 Task: Find connections with filter location Bhāndāria with filter topic #Tipswith filter profile language Spanish with filter current company L.E.K. Consulting with filter school Periyar Maniammai University with filter industry Retail Apparel and Fashion with filter service category Nonprofit Consulting with filter keywords title Casino Host
Action: Mouse scrolled (576, 543) with delta (0, 0)
Screenshot: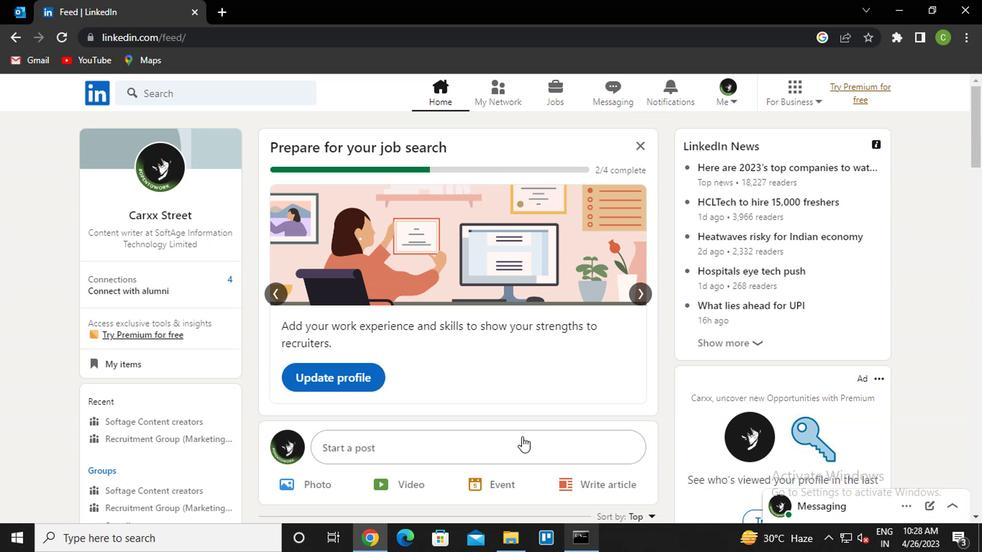 
Action: Mouse moved to (486, 100)
Screenshot: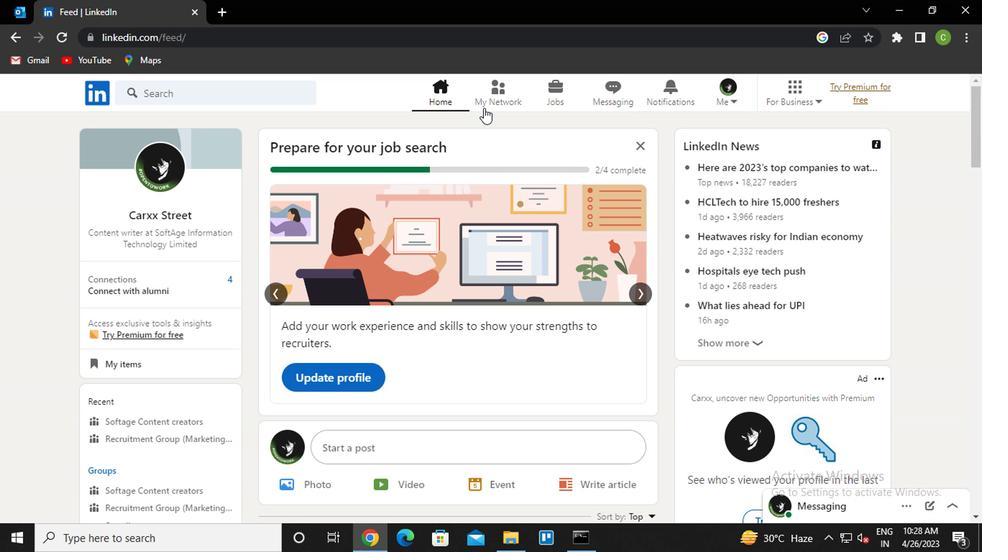 
Action: Mouse pressed left at (486, 100)
Screenshot: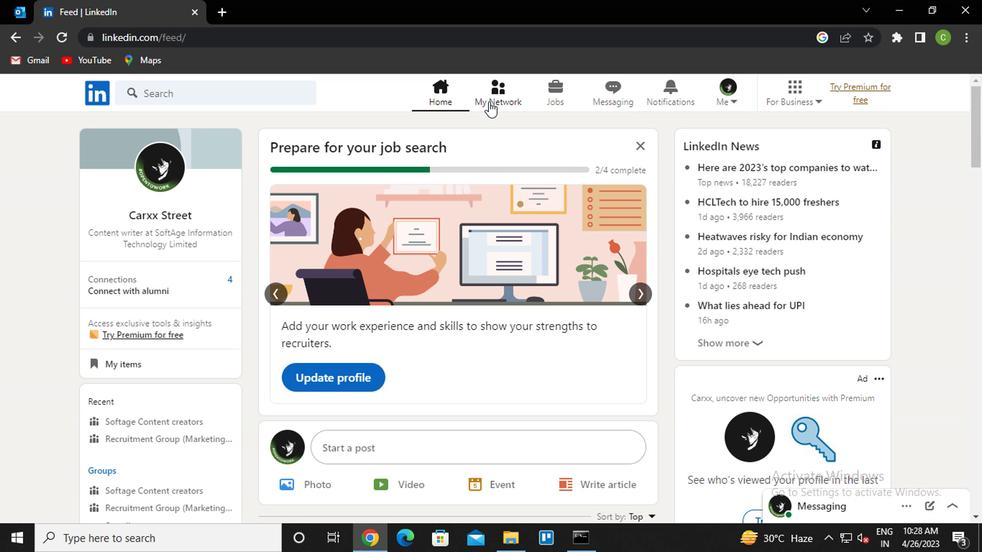 
Action: Mouse moved to (196, 178)
Screenshot: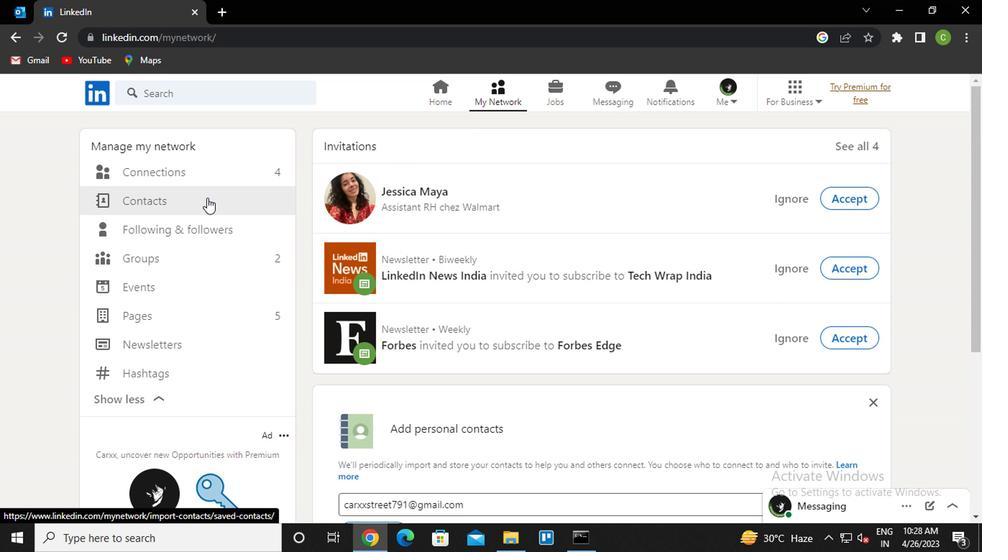 
Action: Mouse pressed left at (196, 178)
Screenshot: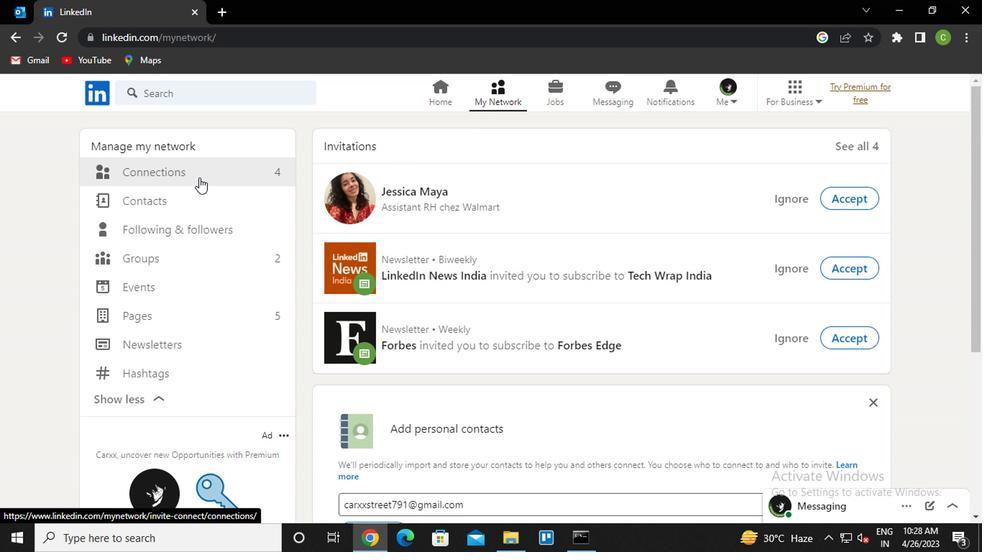 
Action: Mouse moved to (604, 179)
Screenshot: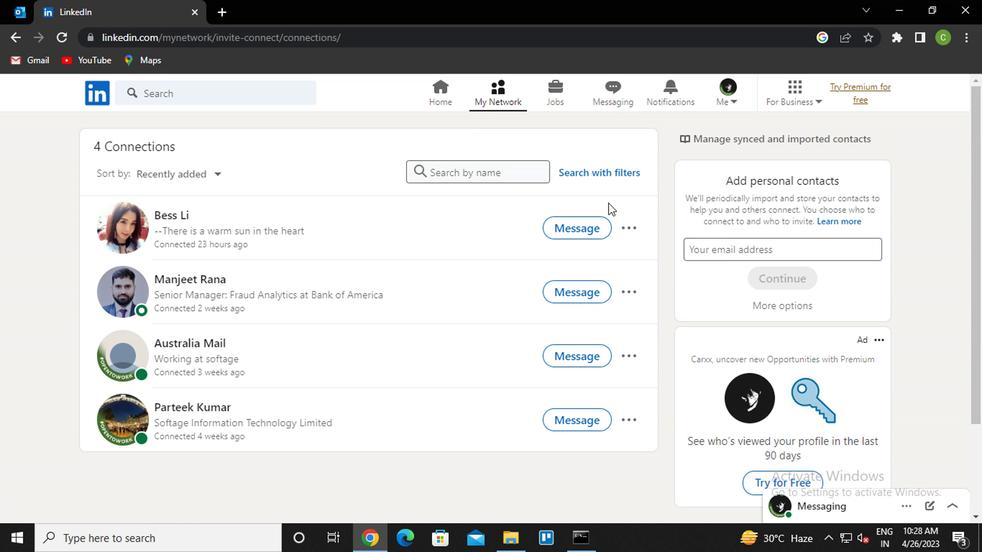 
Action: Mouse pressed left at (604, 179)
Screenshot: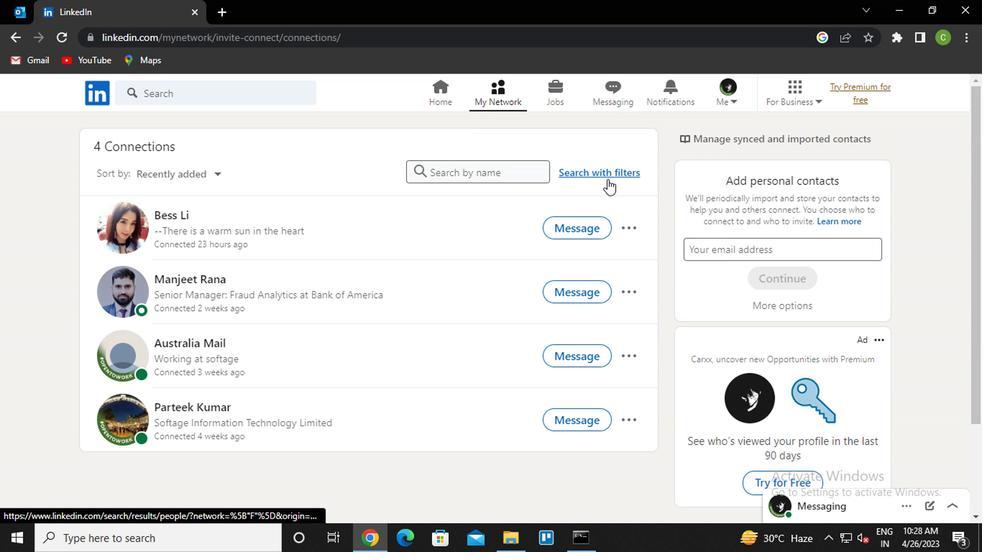 
Action: Mouse moved to (465, 132)
Screenshot: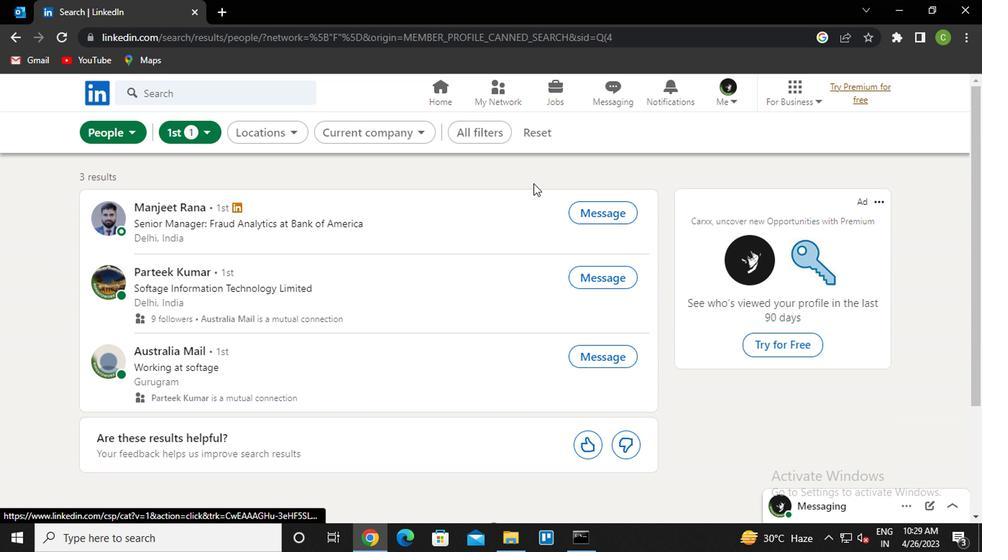
Action: Mouse pressed left at (465, 132)
Screenshot: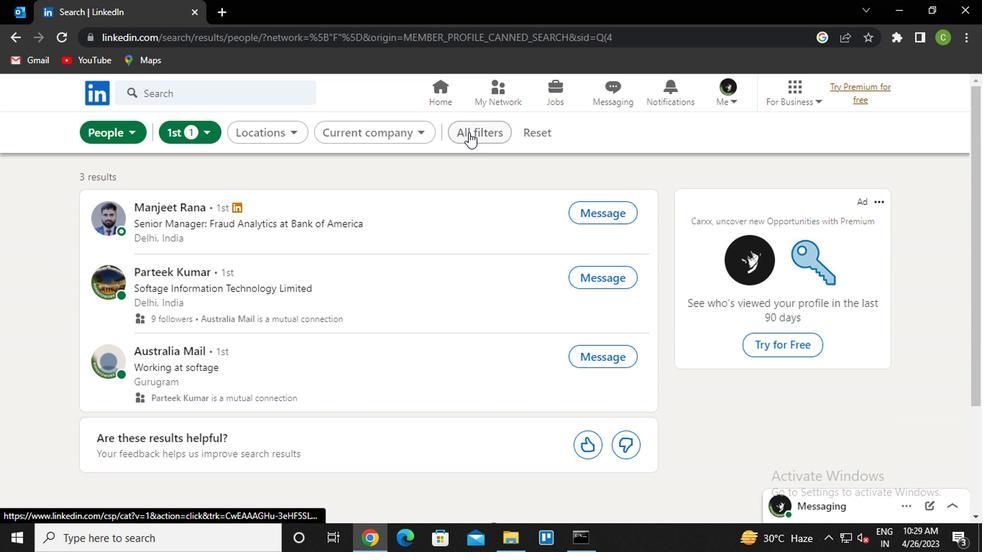 
Action: Mouse moved to (749, 313)
Screenshot: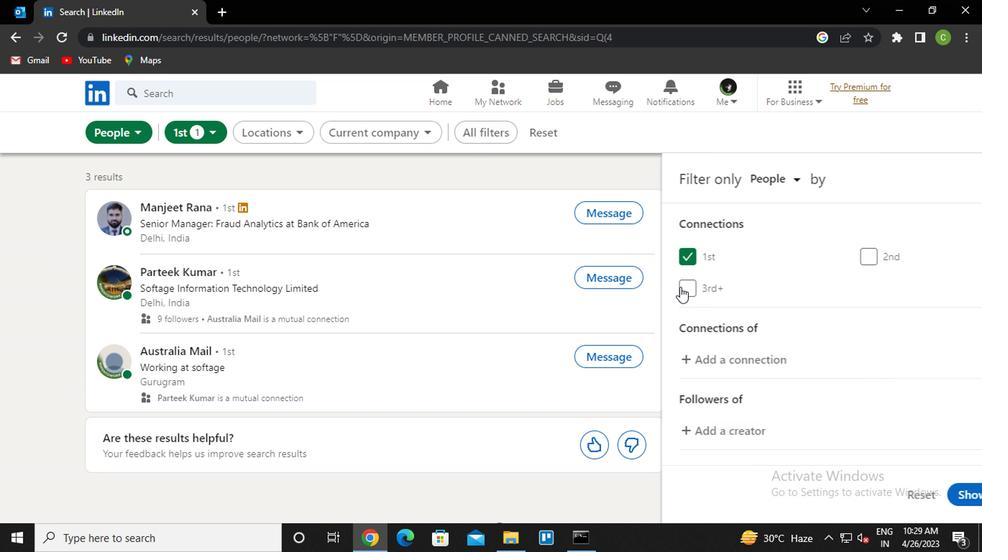 
Action: Mouse scrolled (749, 312) with delta (0, 0)
Screenshot: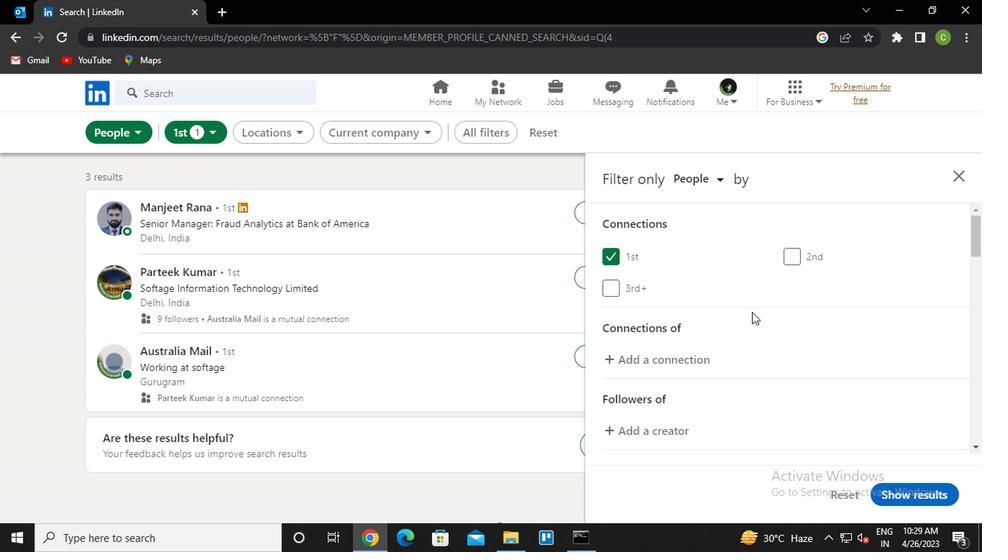 
Action: Mouse scrolled (749, 312) with delta (0, 0)
Screenshot: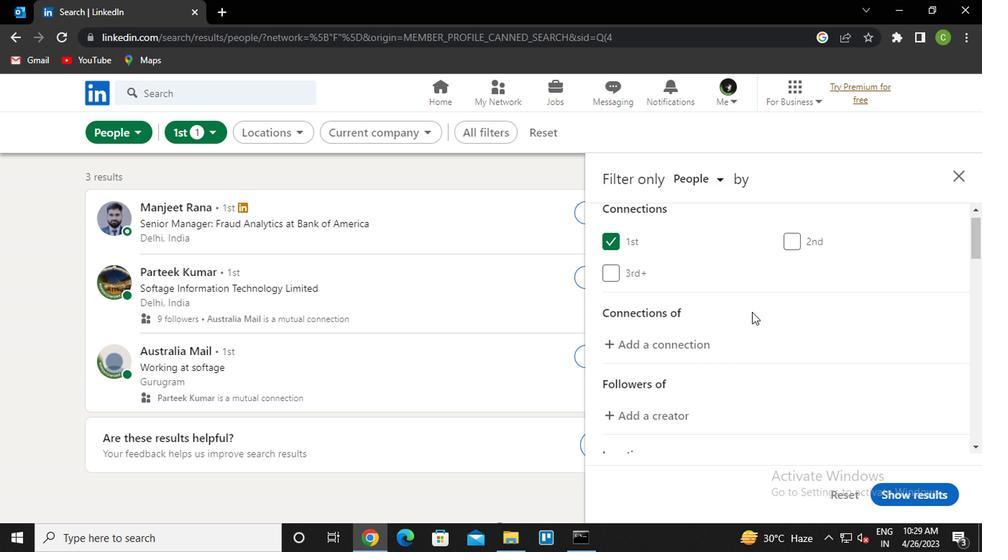 
Action: Mouse moved to (786, 366)
Screenshot: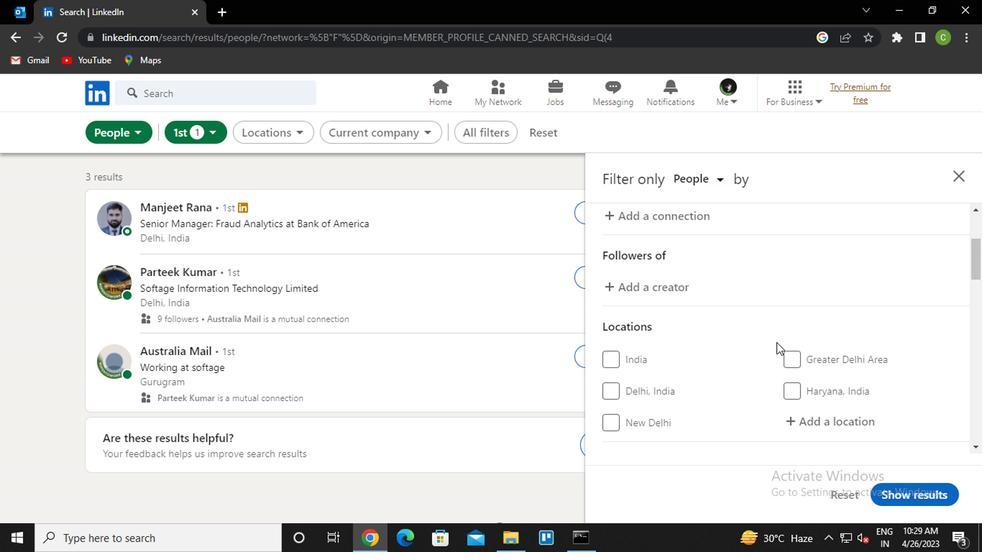 
Action: Mouse scrolled (786, 365) with delta (0, -1)
Screenshot: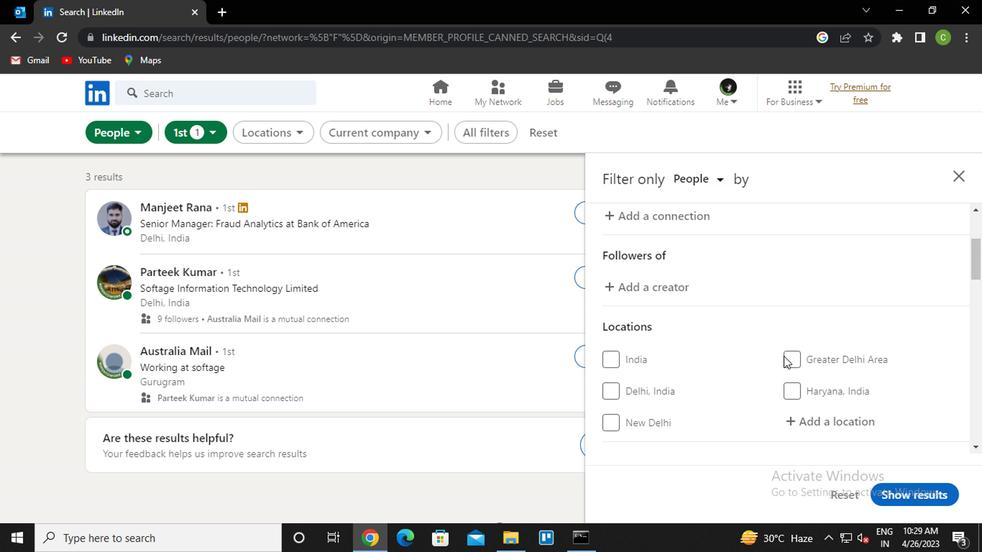 
Action: Mouse moved to (807, 356)
Screenshot: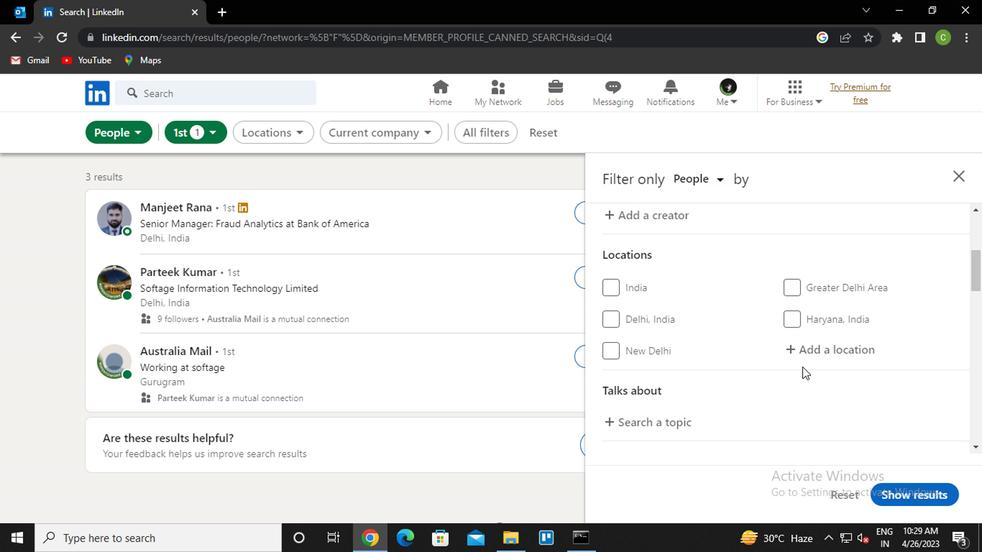 
Action: Mouse pressed left at (807, 356)
Screenshot: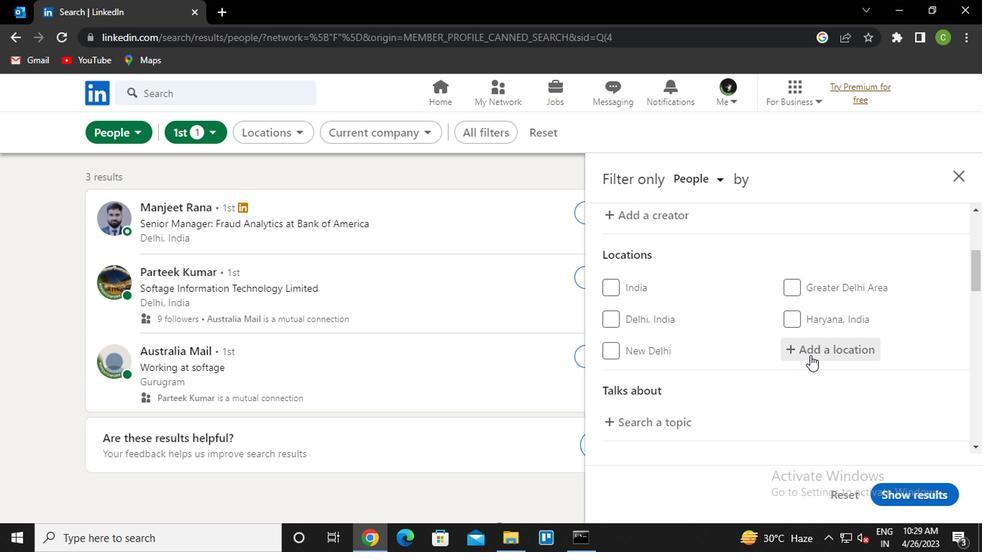 
Action: Key pressed <Key.caps_lock><Key.caps_lock>b<Key.caps_lock>handaria<Key.down><Key.enter>
Screenshot: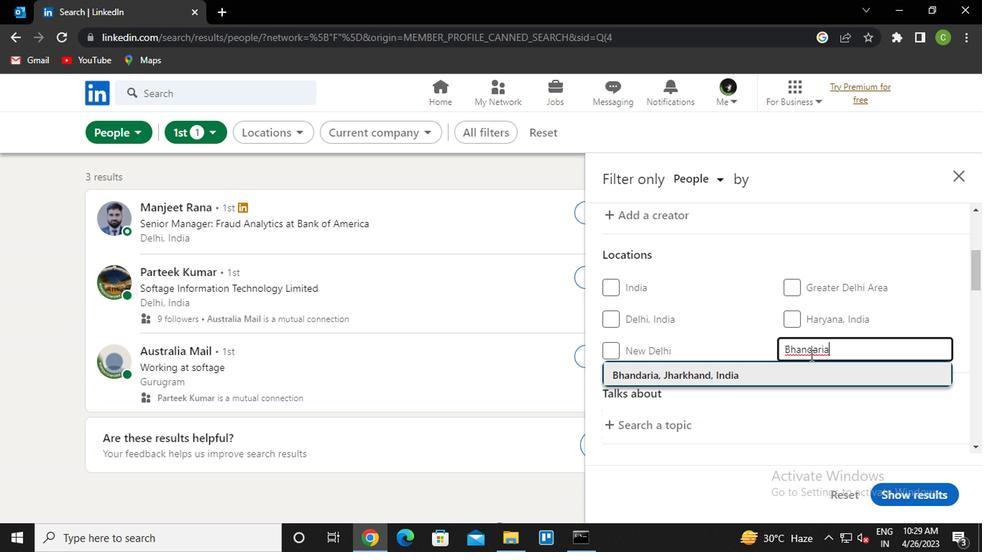 
Action: Mouse moved to (807, 356)
Screenshot: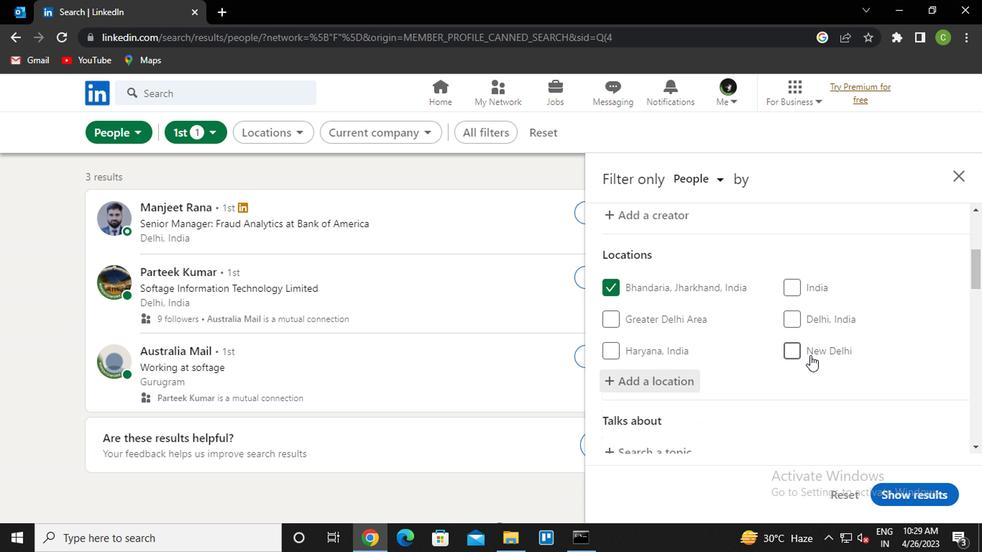 
Action: Mouse scrolled (807, 355) with delta (0, -1)
Screenshot: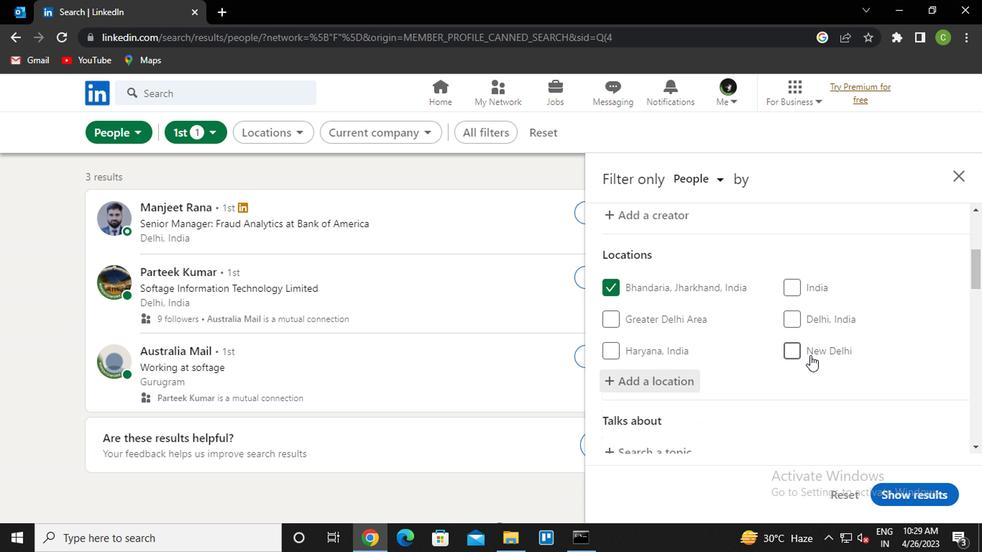 
Action: Mouse scrolled (807, 355) with delta (0, -1)
Screenshot: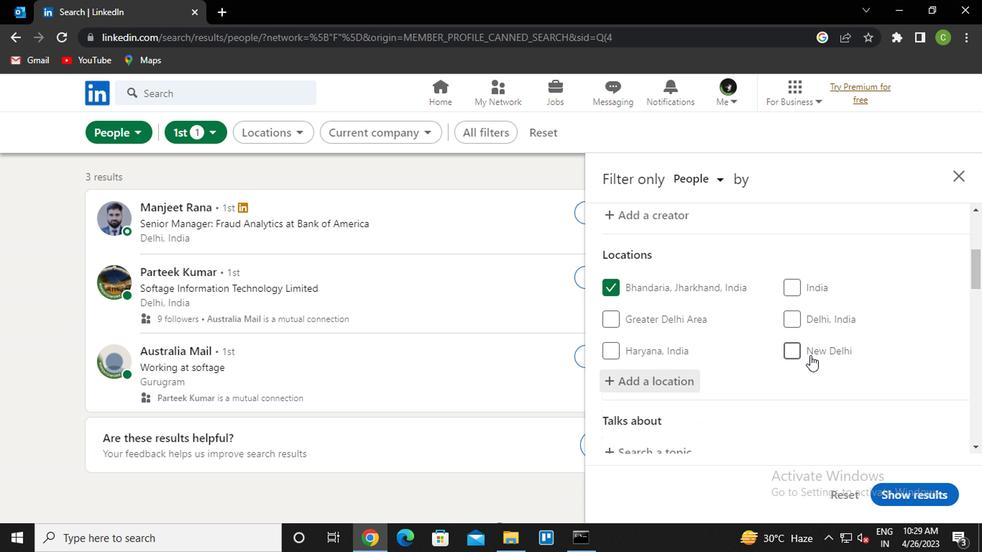 
Action: Mouse moved to (637, 307)
Screenshot: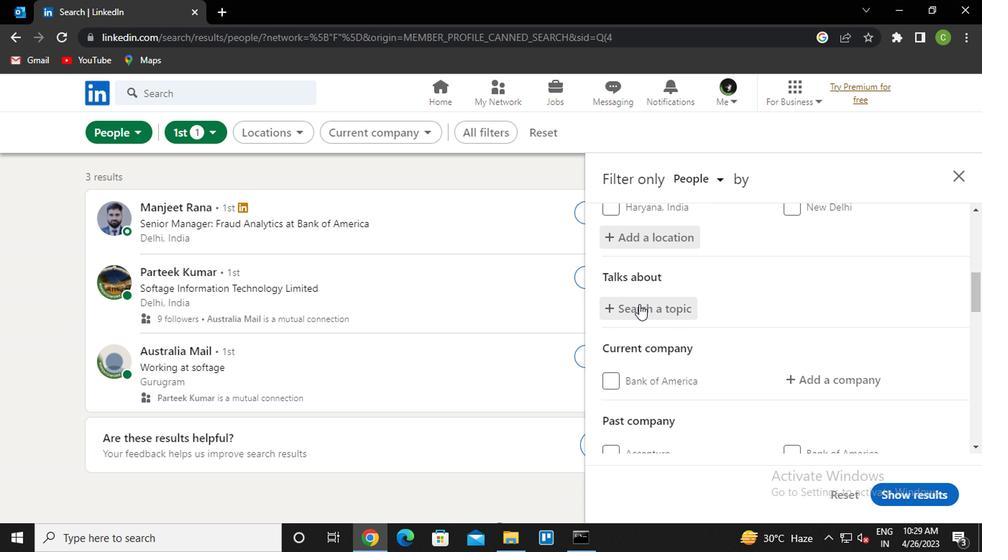 
Action: Mouse pressed left at (637, 307)
Screenshot: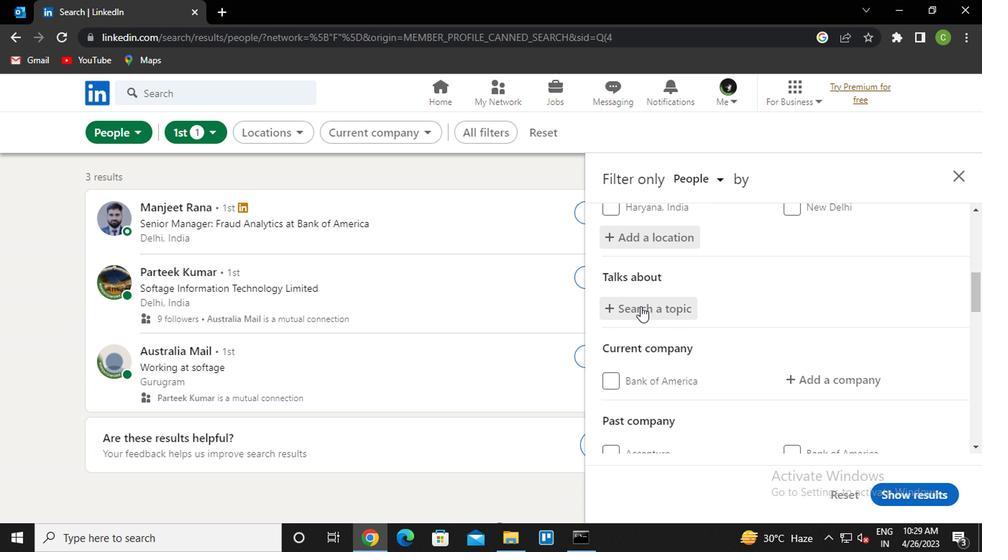 
Action: Mouse moved to (672, 357)
Screenshot: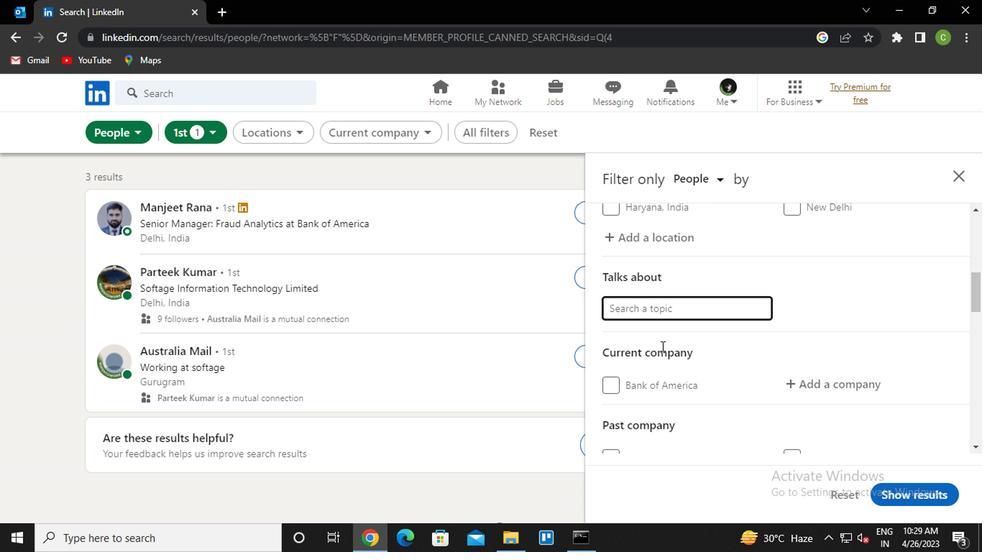 
Action: Key pressed <Key.caps_lock>t<Key.caps_lock>ips<Key.down><Key.enter>
Screenshot: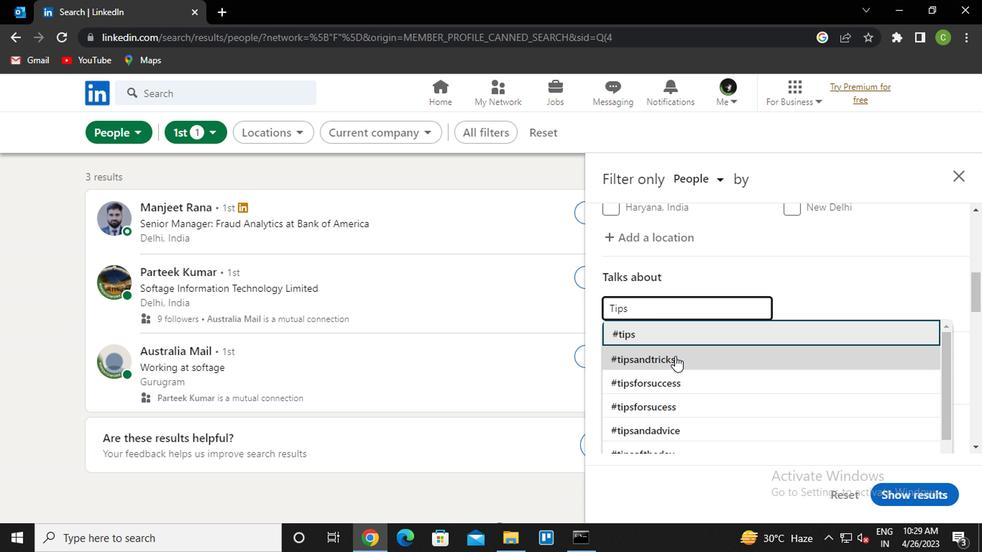 
Action: Mouse scrolled (672, 356) with delta (0, 0)
Screenshot: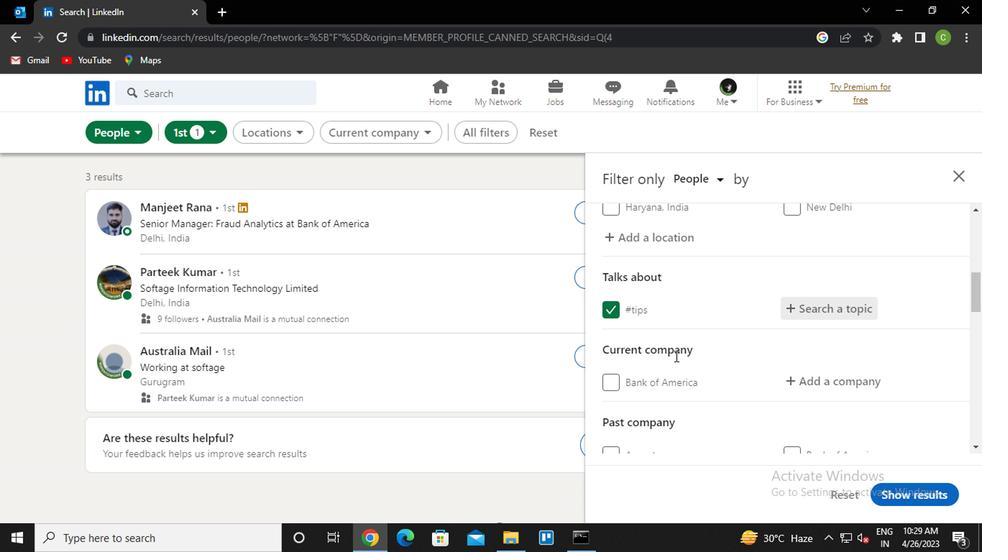 
Action: Mouse moved to (854, 311)
Screenshot: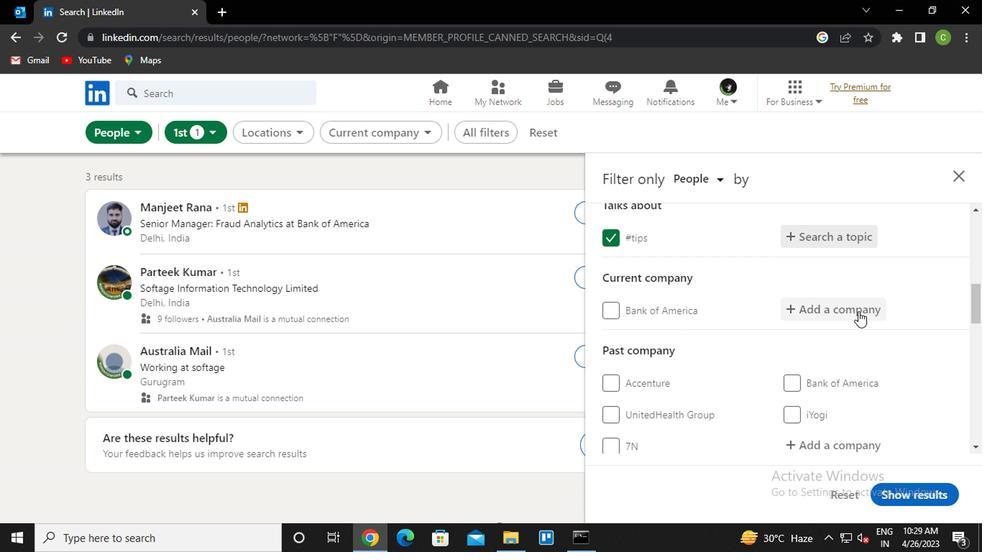 
Action: Mouse pressed left at (854, 311)
Screenshot: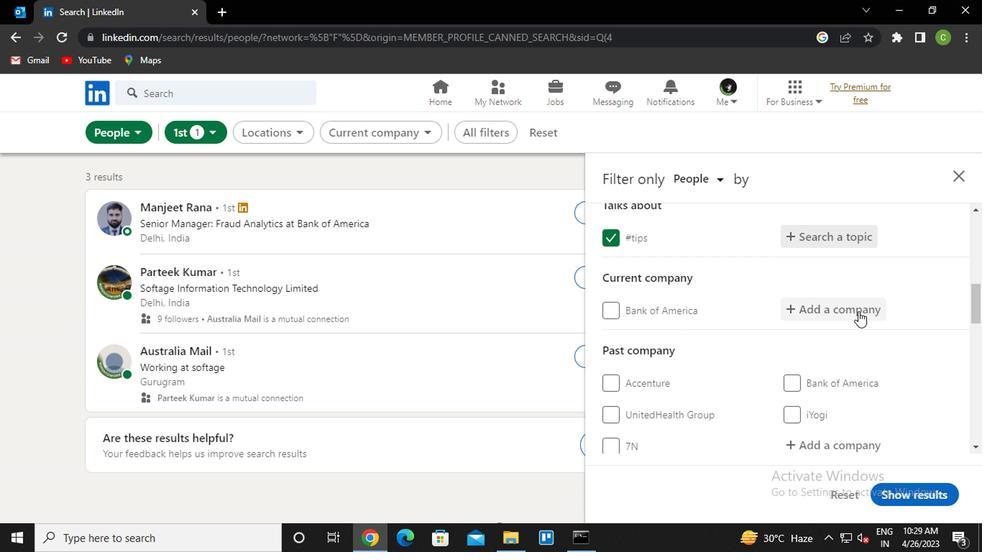 
Action: Mouse moved to (851, 313)
Screenshot: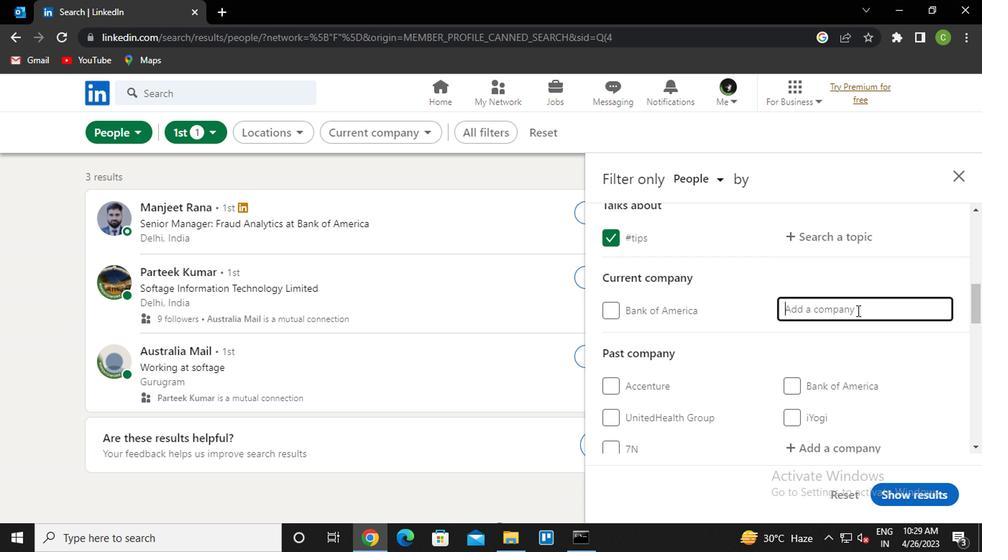 
Action: Key pressed <Key.caps_lock>l<Key.space>e<Key.space>k
Screenshot: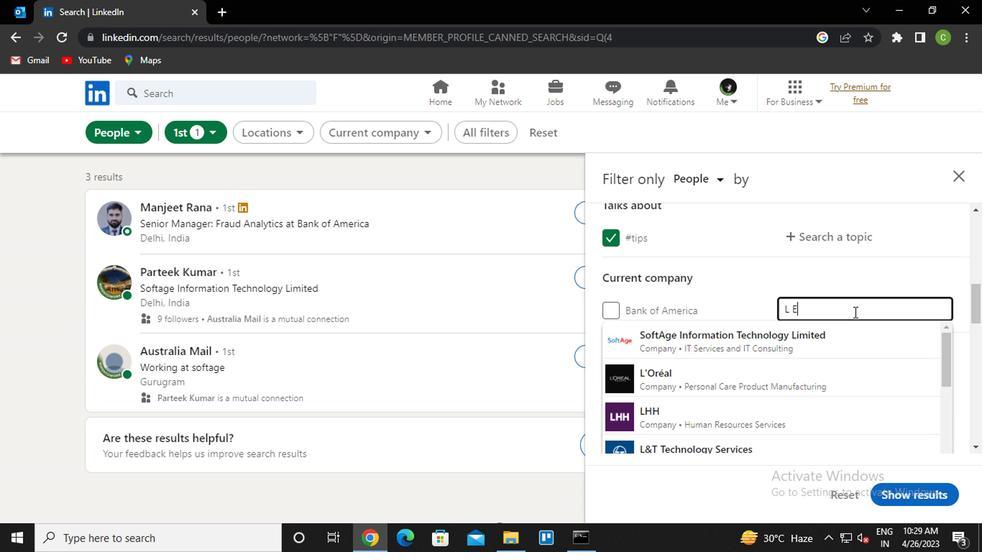 
Action: Mouse moved to (805, 336)
Screenshot: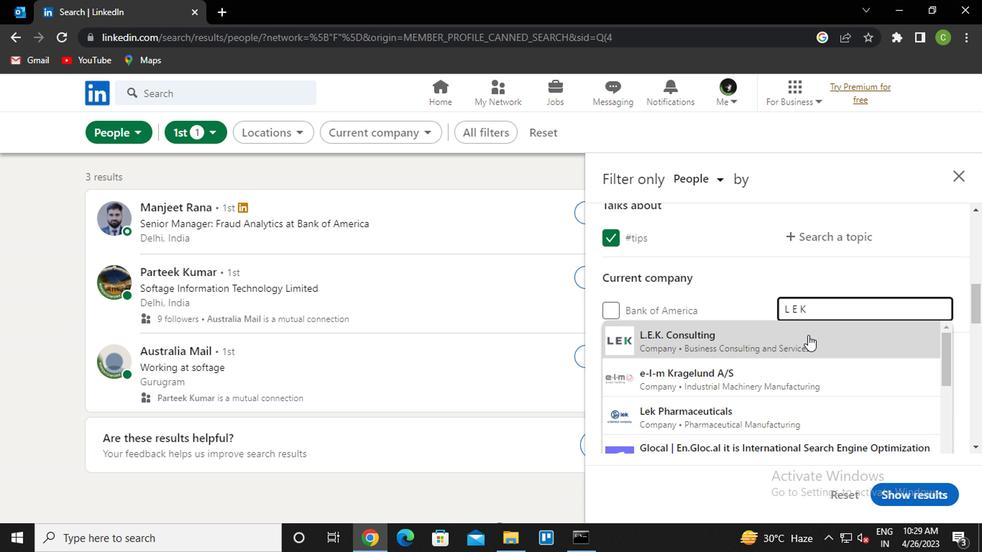 
Action: Mouse pressed left at (805, 336)
Screenshot: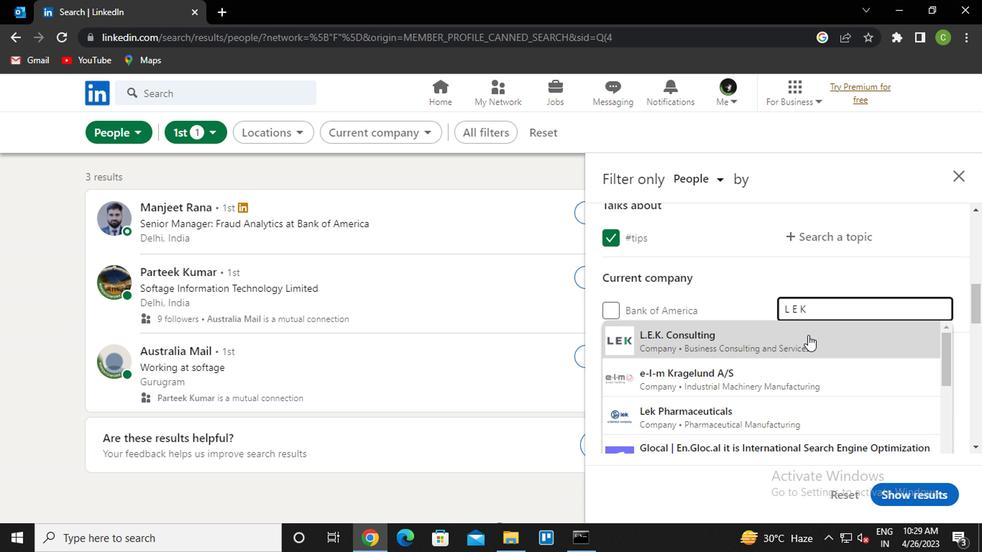 
Action: Mouse scrolled (805, 335) with delta (0, 0)
Screenshot: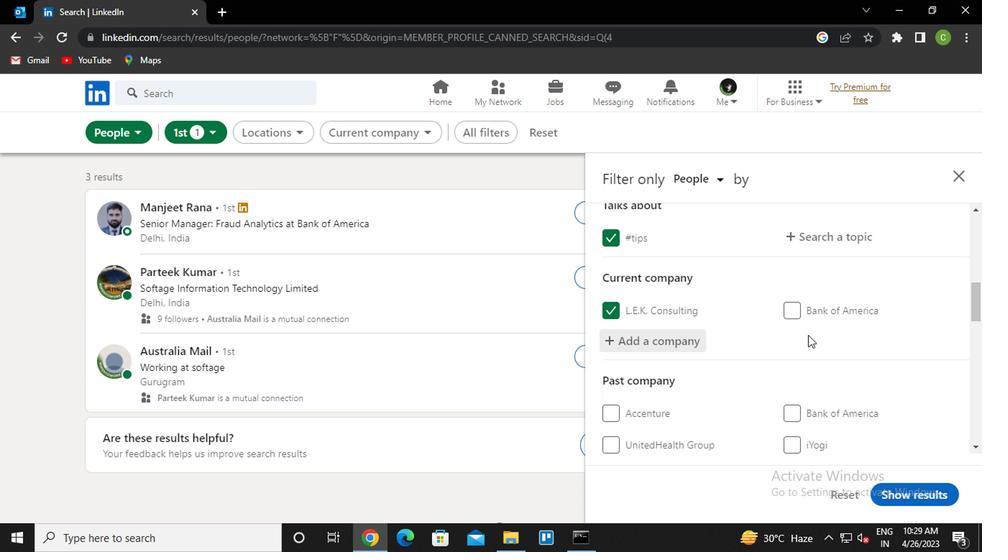 
Action: Mouse moved to (797, 341)
Screenshot: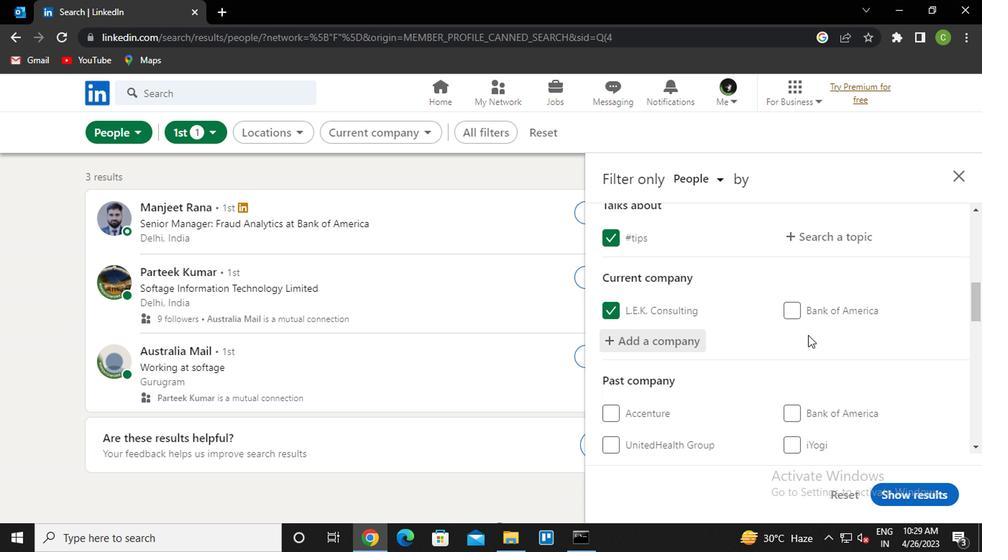 
Action: Mouse scrolled (797, 340) with delta (0, 0)
Screenshot: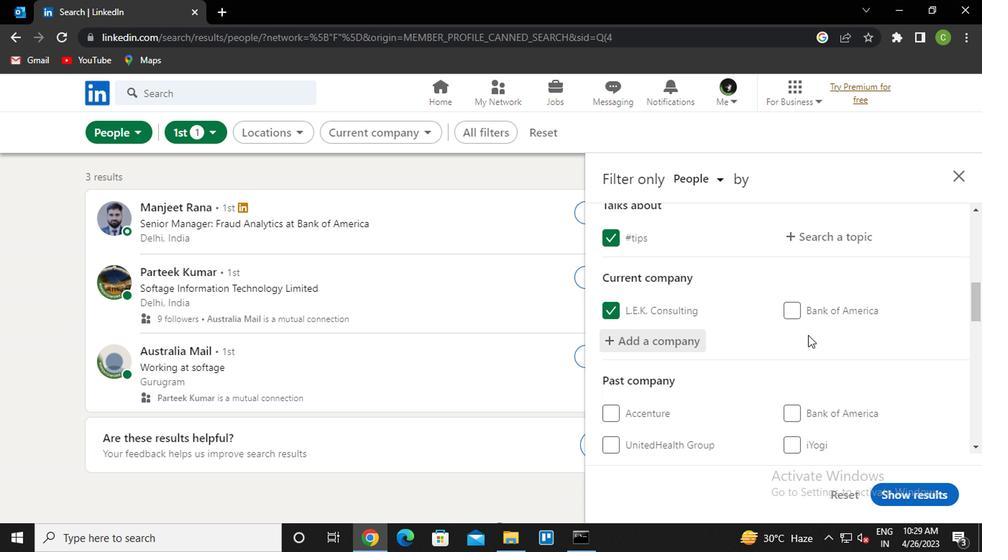 
Action: Mouse moved to (791, 351)
Screenshot: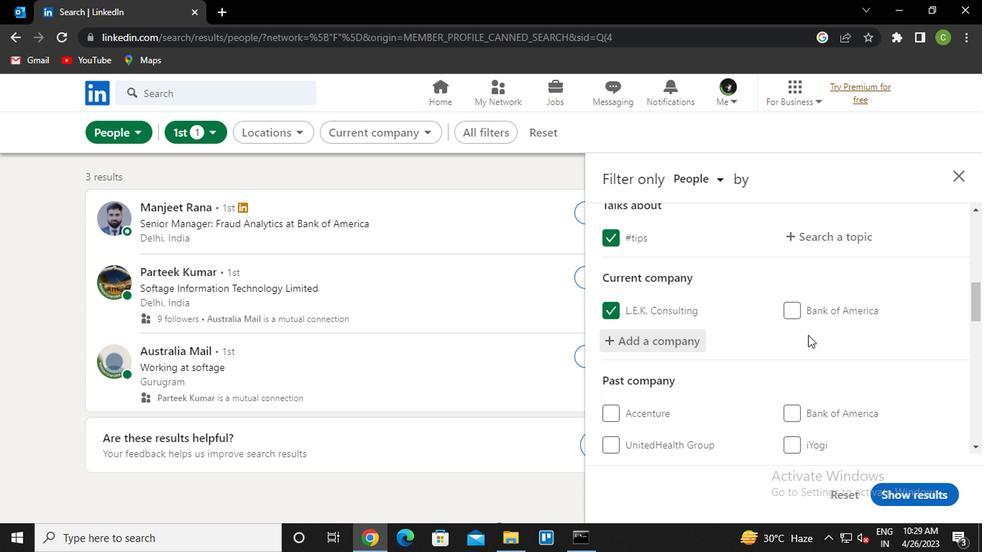 
Action: Mouse scrolled (791, 350) with delta (0, -1)
Screenshot: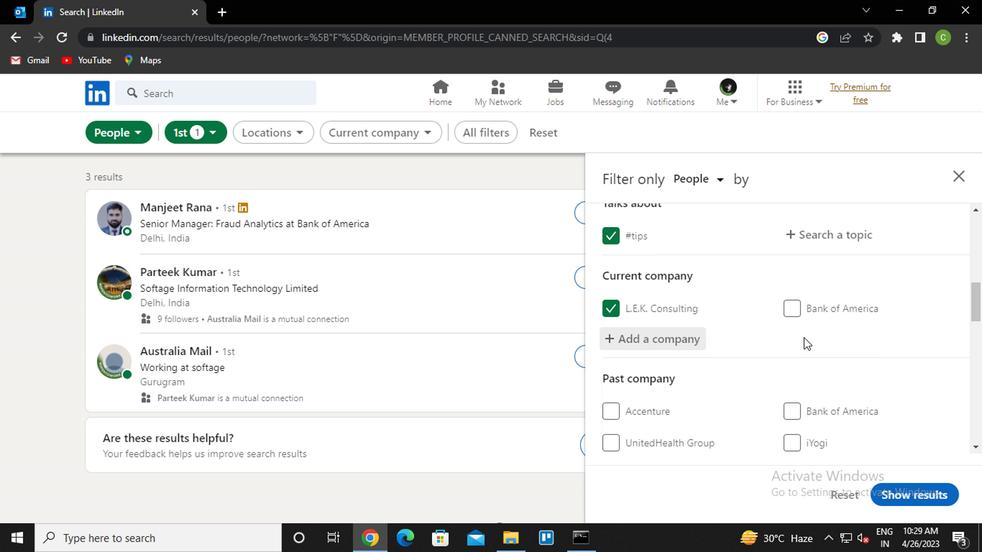 
Action: Mouse moved to (757, 386)
Screenshot: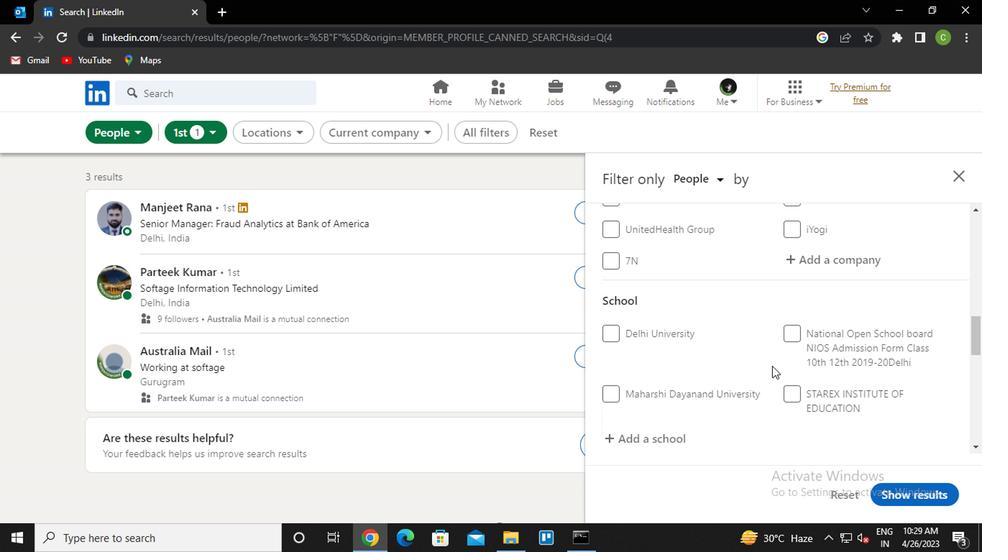 
Action: Mouse scrolled (757, 385) with delta (0, -1)
Screenshot: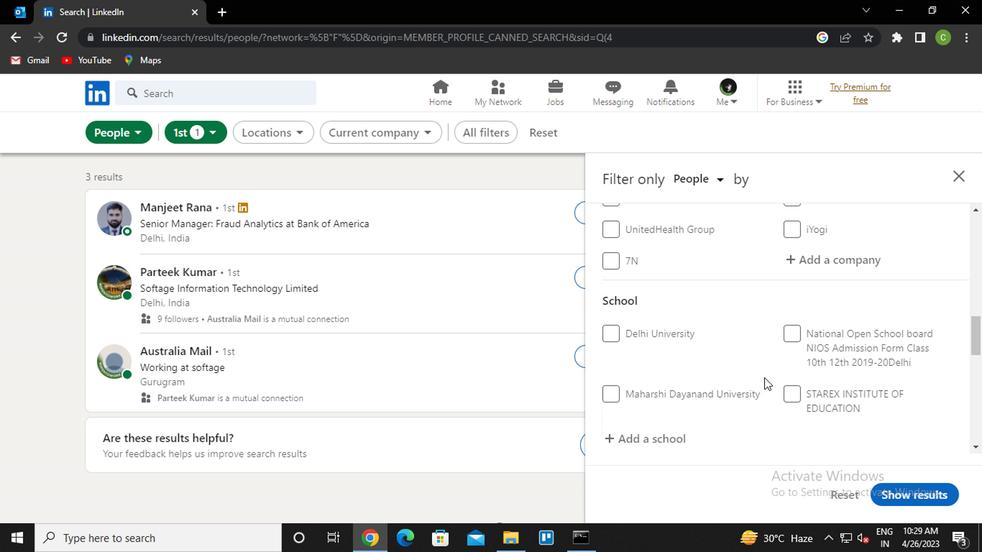 
Action: Mouse moved to (674, 373)
Screenshot: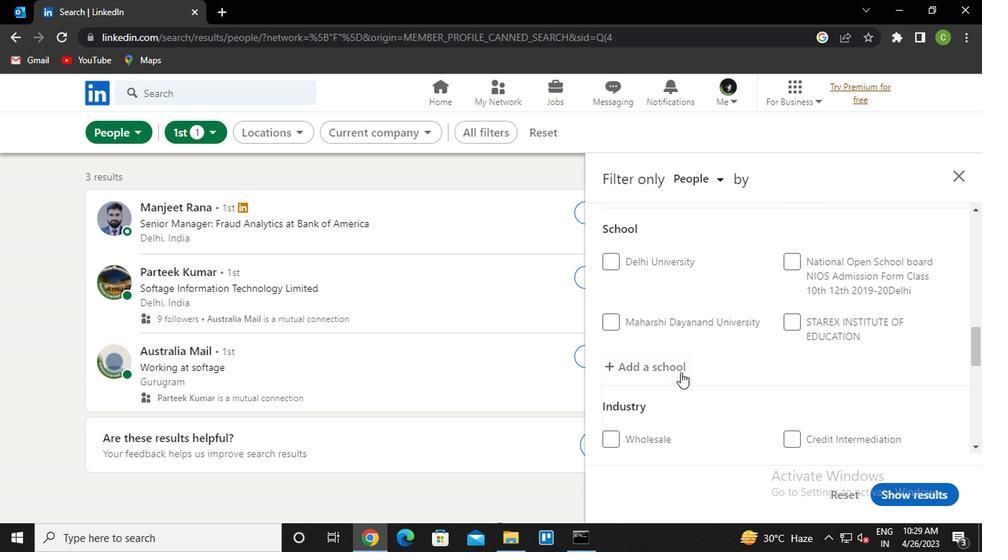 
Action: Mouse pressed left at (674, 373)
Screenshot: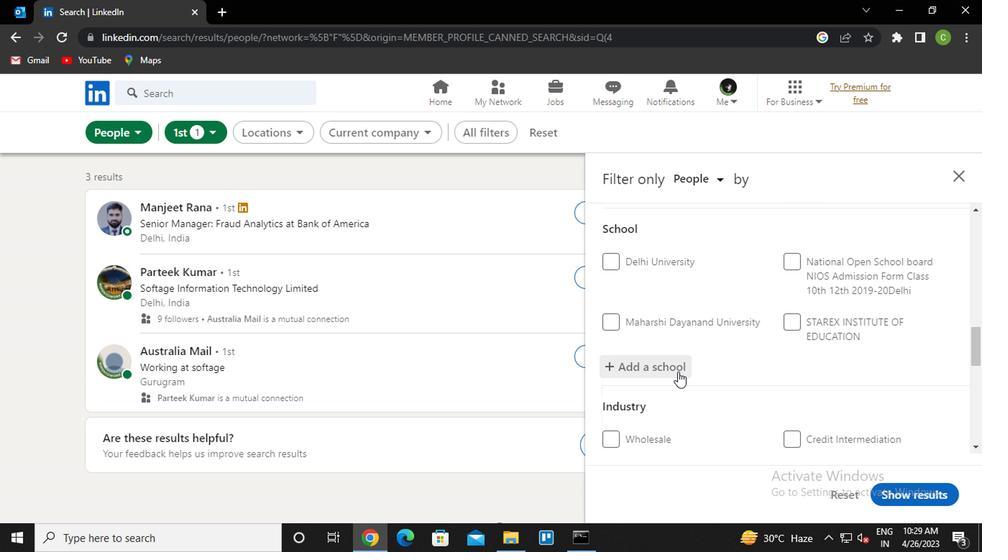 
Action: Mouse moved to (693, 387)
Screenshot: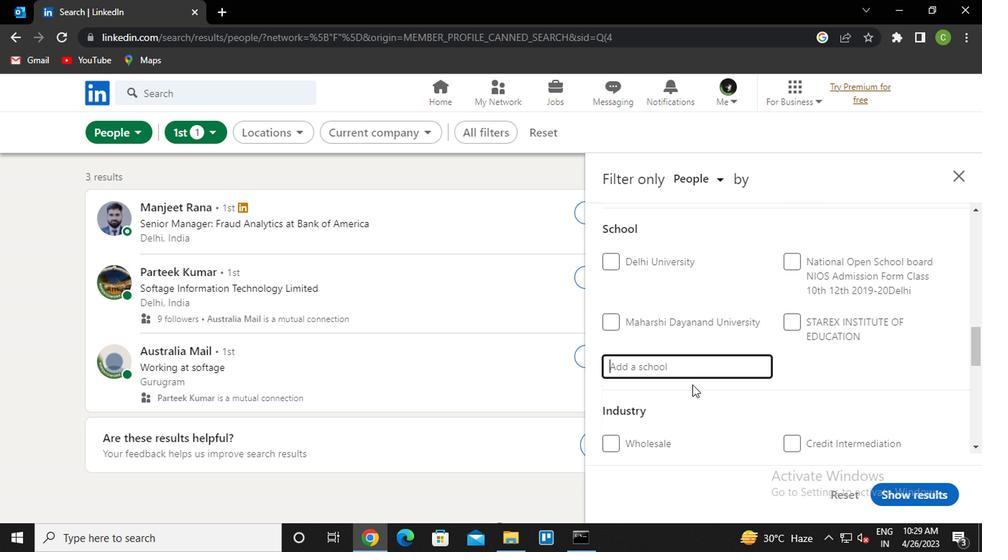 
Action: Key pressed <Key.caps_lock><Key.caps_lock>p<Key.caps_lock>eriyar
Screenshot: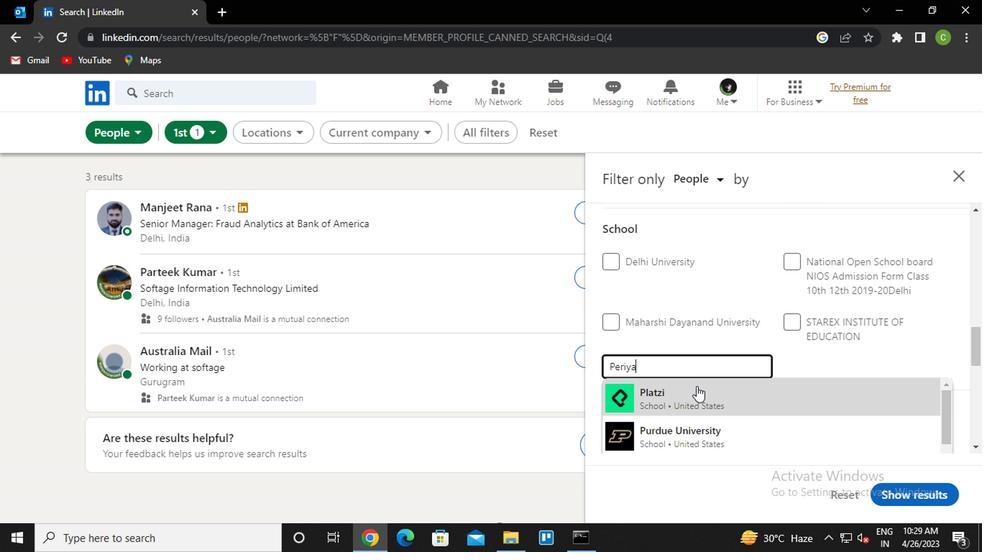 
Action: Mouse moved to (700, 407)
Screenshot: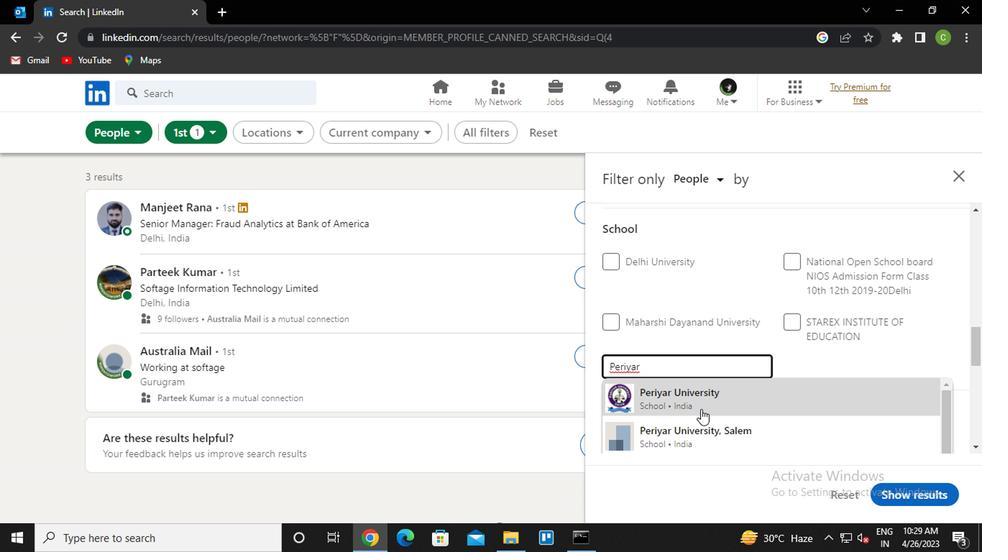 
Action: Mouse scrolled (700, 406) with delta (0, -1)
Screenshot: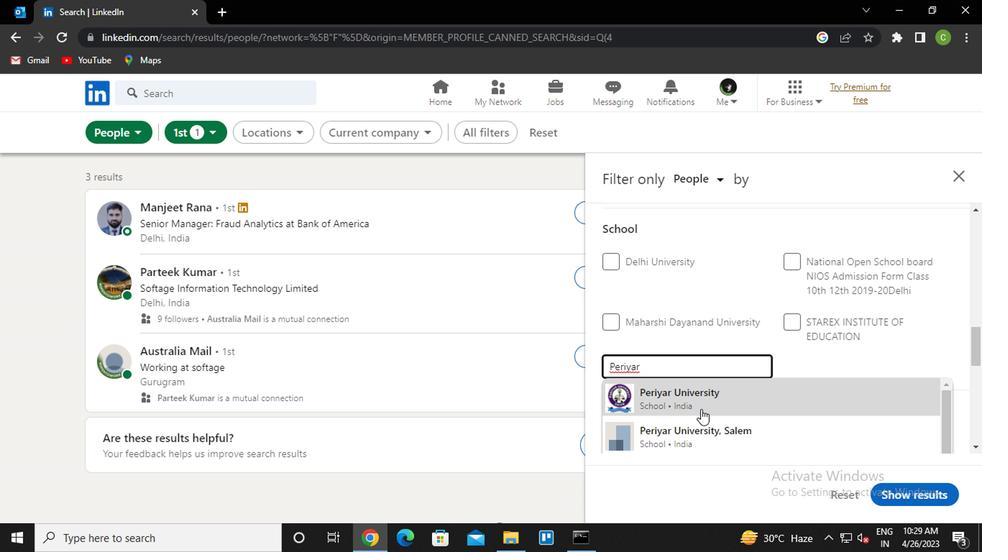 
Action: Mouse moved to (711, 402)
Screenshot: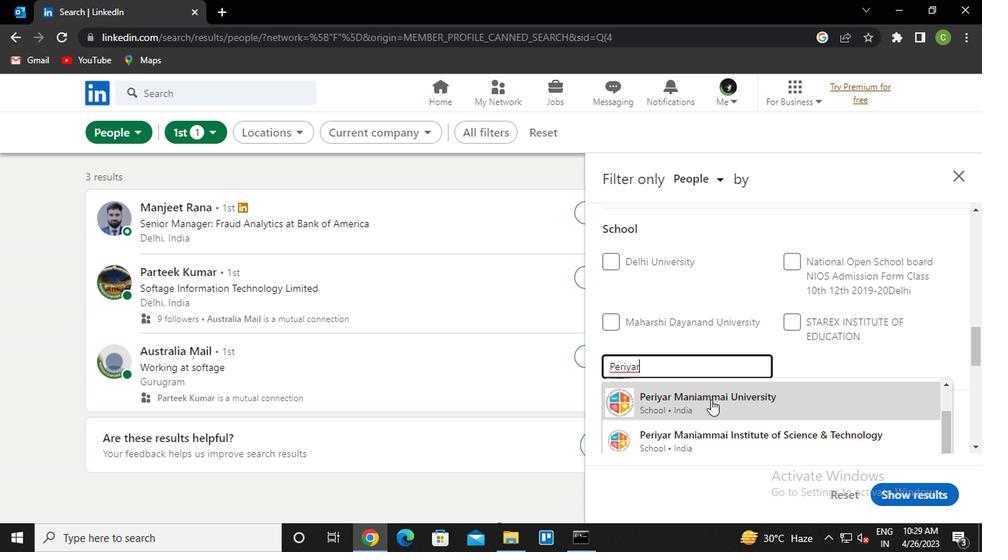 
Action: Mouse pressed left at (711, 402)
Screenshot: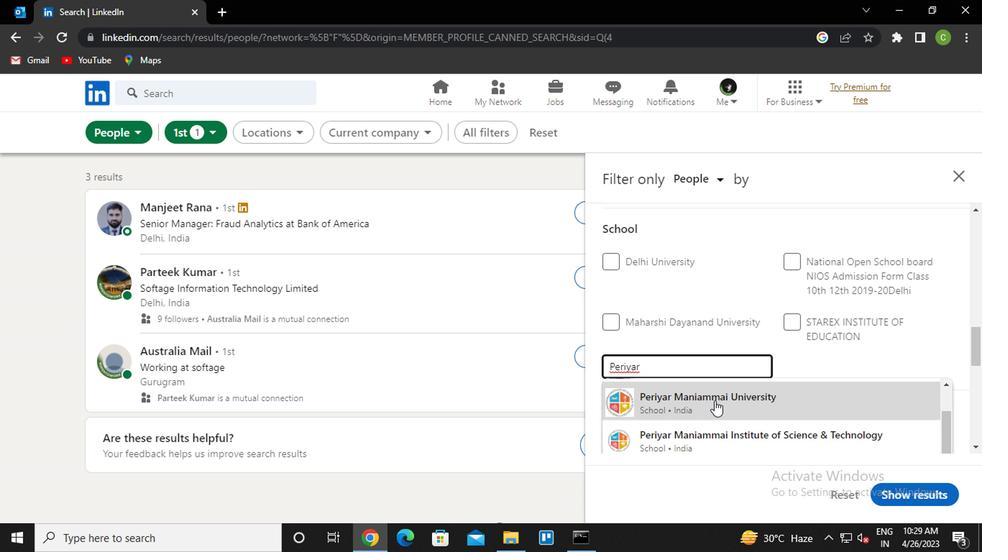 
Action: Mouse moved to (716, 384)
Screenshot: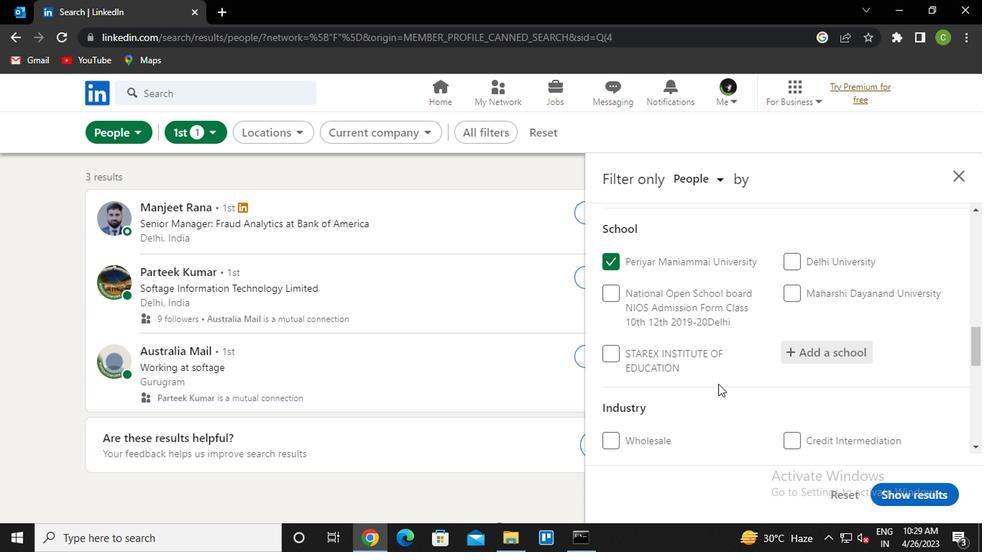 
Action: Mouse scrolled (716, 384) with delta (0, 0)
Screenshot: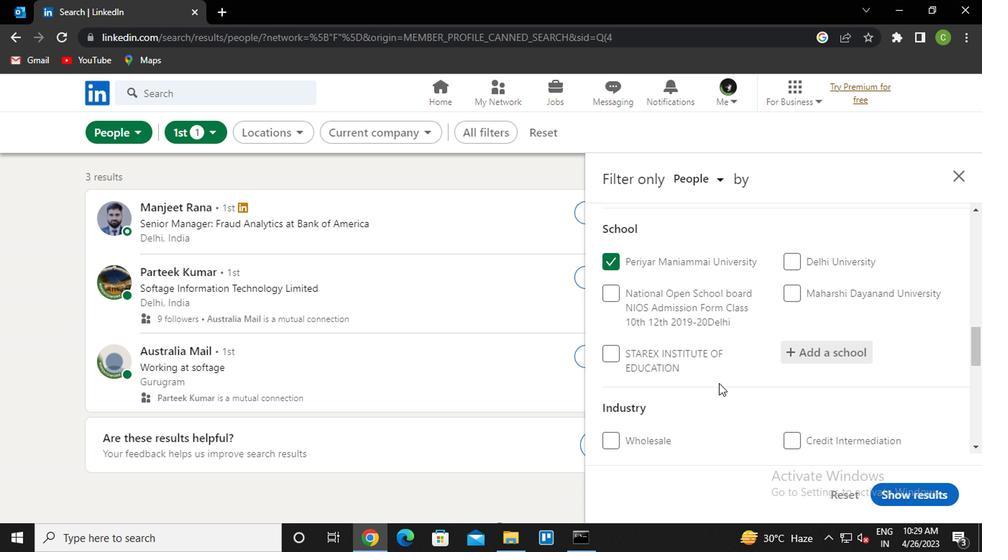 
Action: Mouse scrolled (716, 384) with delta (0, 0)
Screenshot: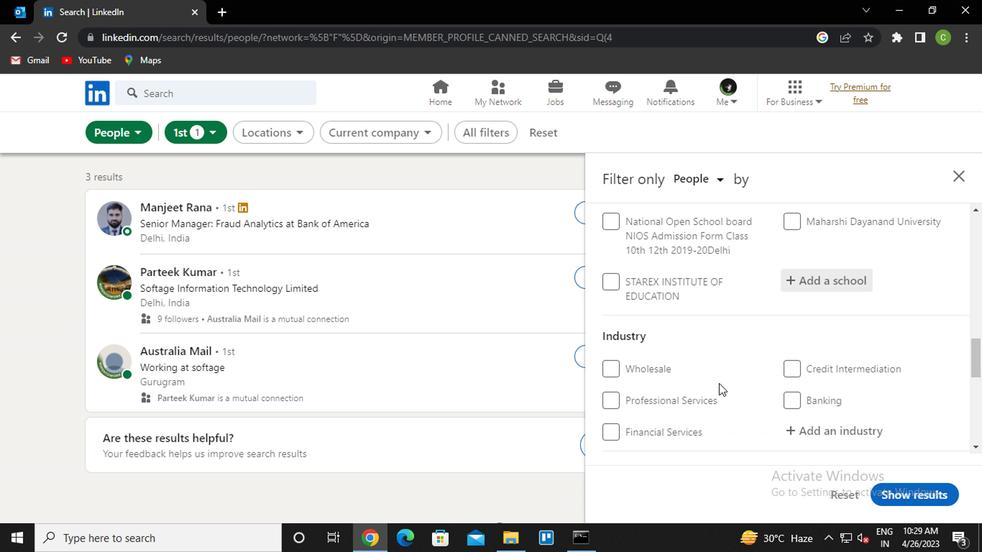 
Action: Mouse scrolled (716, 384) with delta (0, 0)
Screenshot: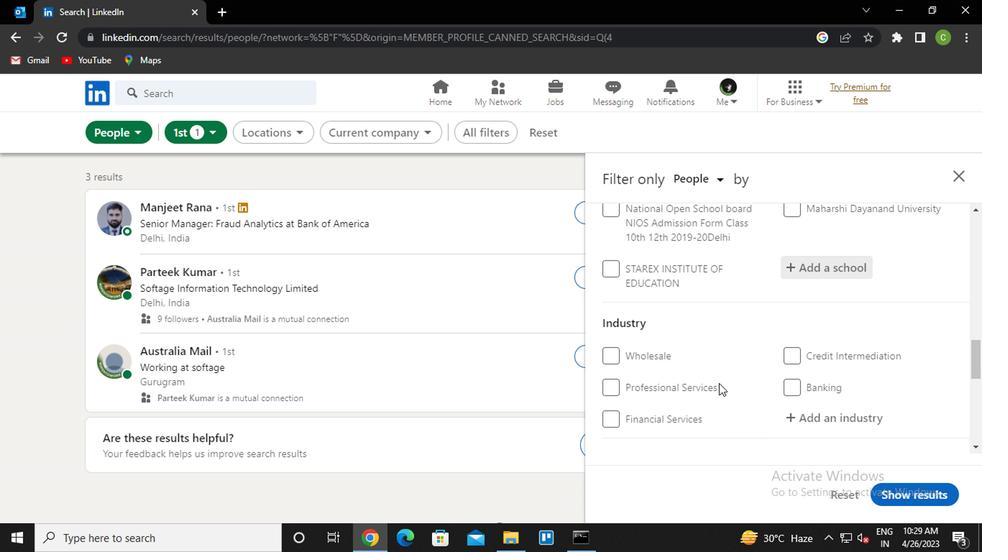 
Action: Mouse moved to (814, 294)
Screenshot: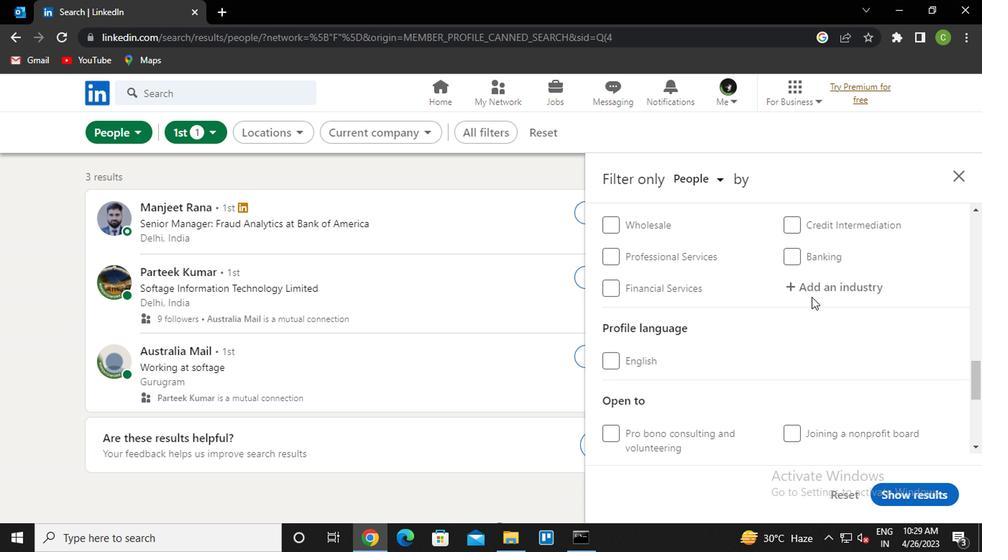 
Action: Mouse pressed left at (814, 294)
Screenshot: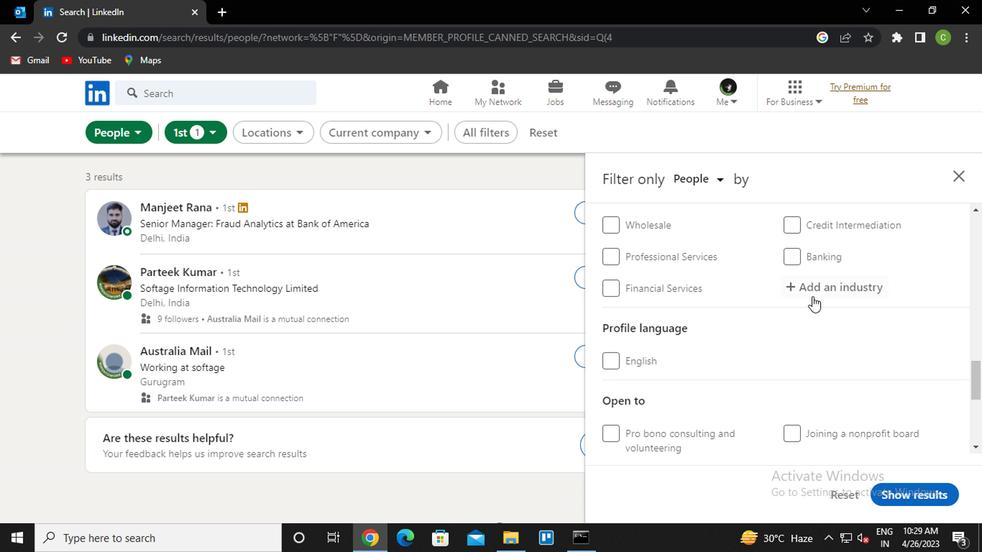 
Action: Key pressed <Key.caps_lock>r<Key.caps_lock>etail<Key.space><Key.caps_lock>a<Key.caps_lock>pparel
Screenshot: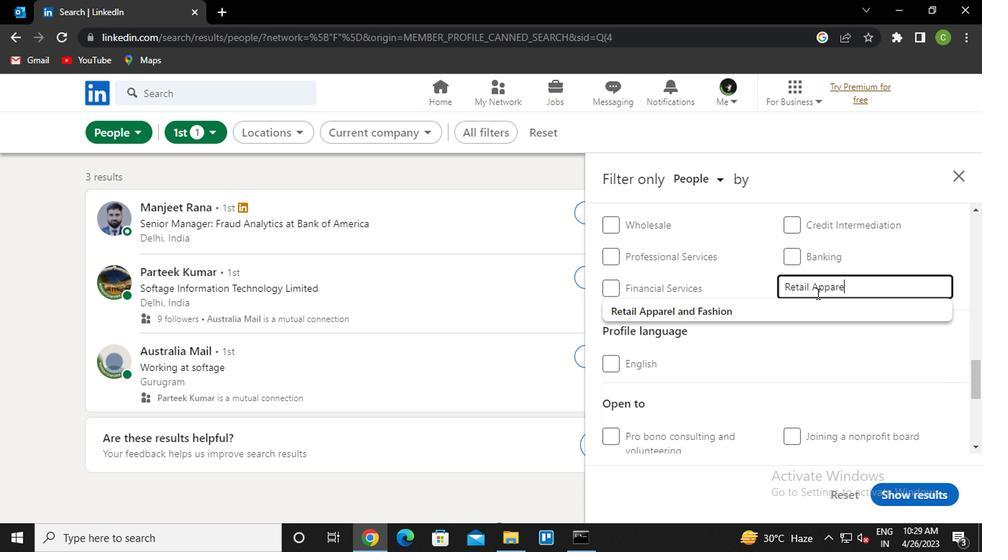 
Action: Mouse moved to (803, 309)
Screenshot: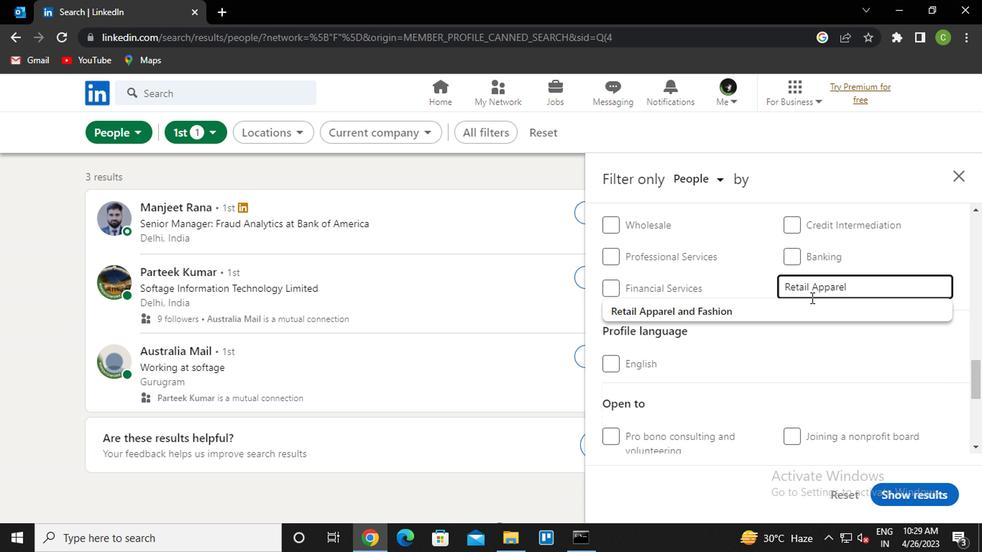 
Action: Mouse pressed left at (803, 309)
Screenshot: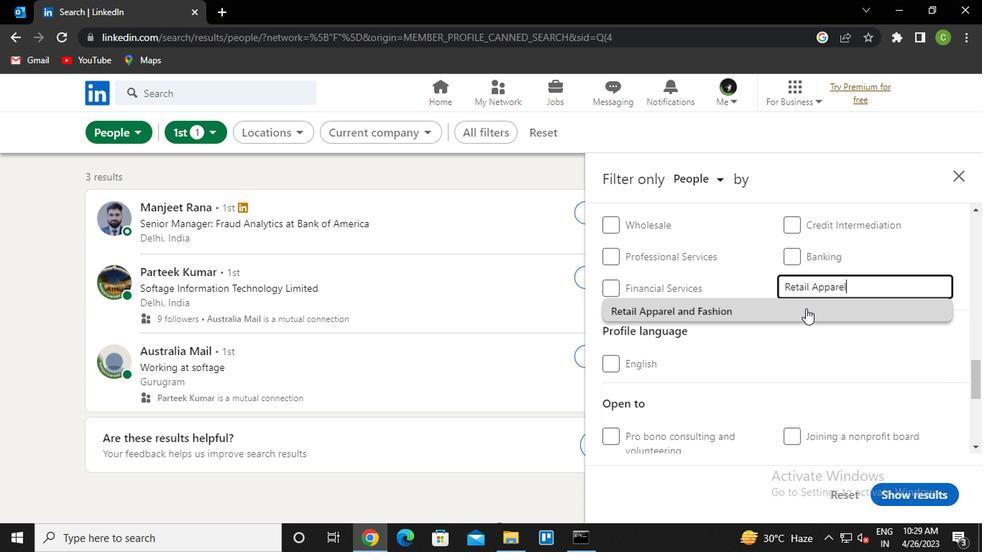 
Action: Mouse moved to (788, 322)
Screenshot: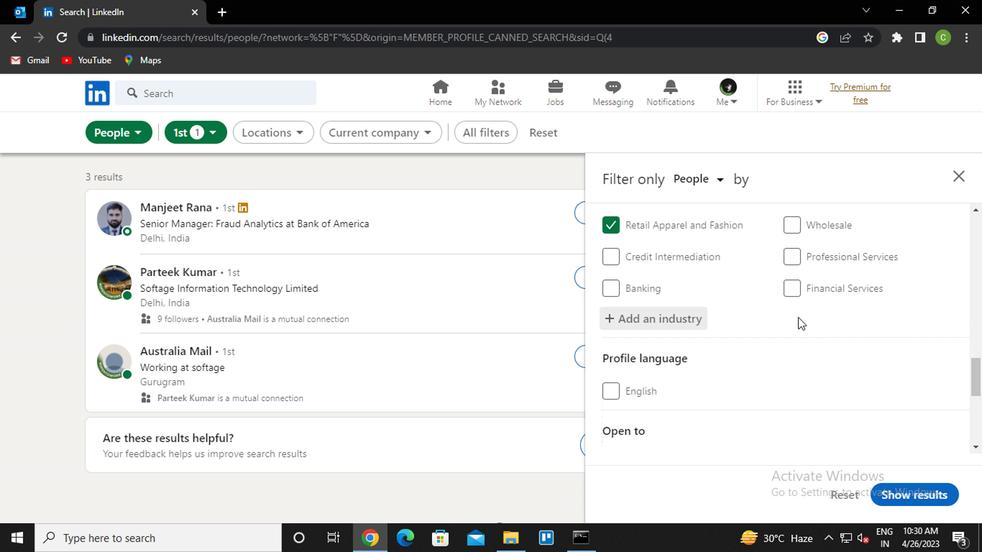 
Action: Mouse scrolled (788, 321) with delta (0, -1)
Screenshot: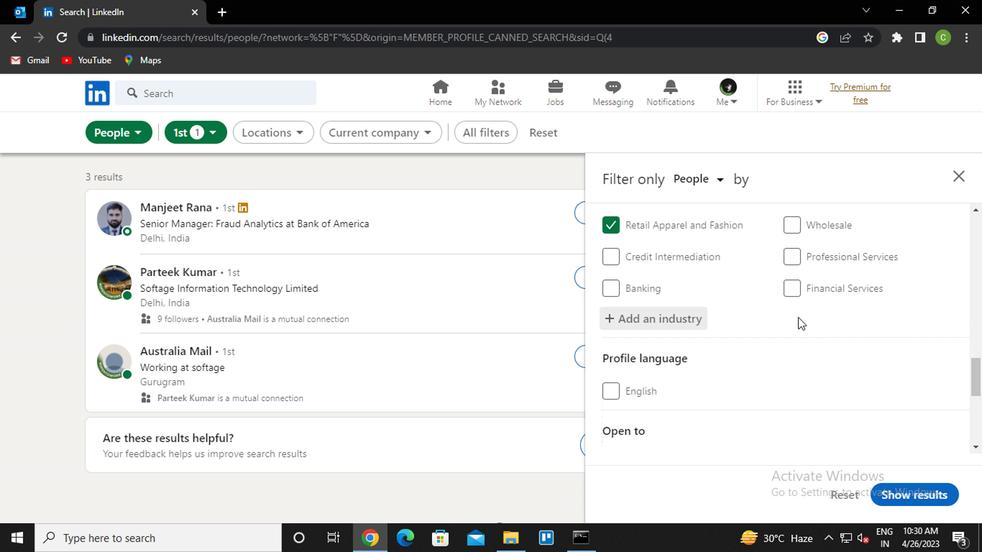 
Action: Mouse moved to (787, 322)
Screenshot: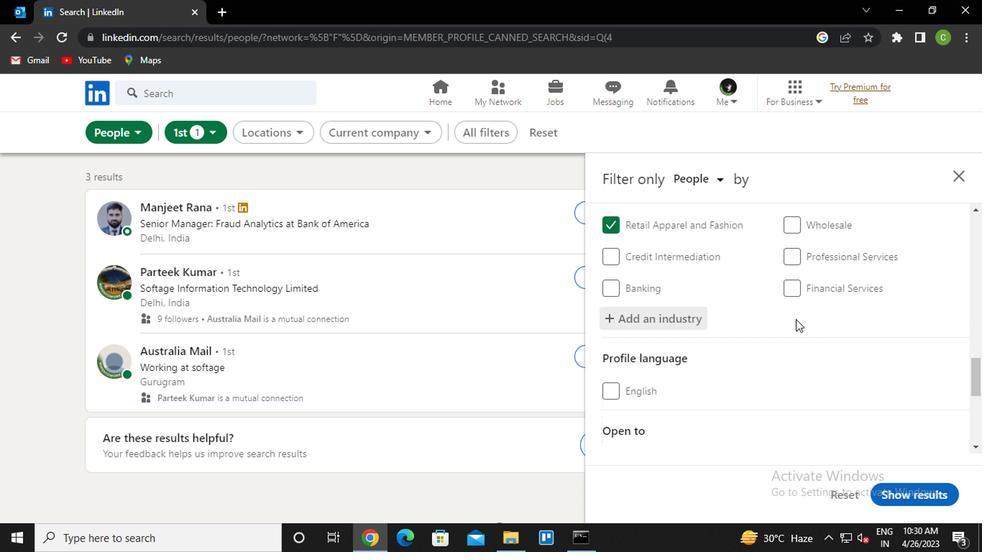 
Action: Mouse scrolled (787, 321) with delta (0, -1)
Screenshot: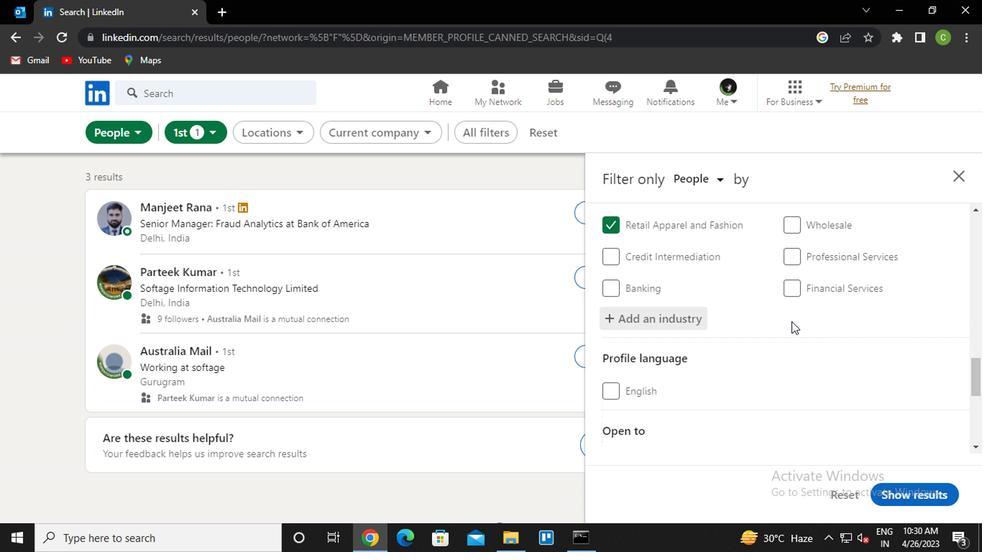 
Action: Mouse moved to (786, 322)
Screenshot: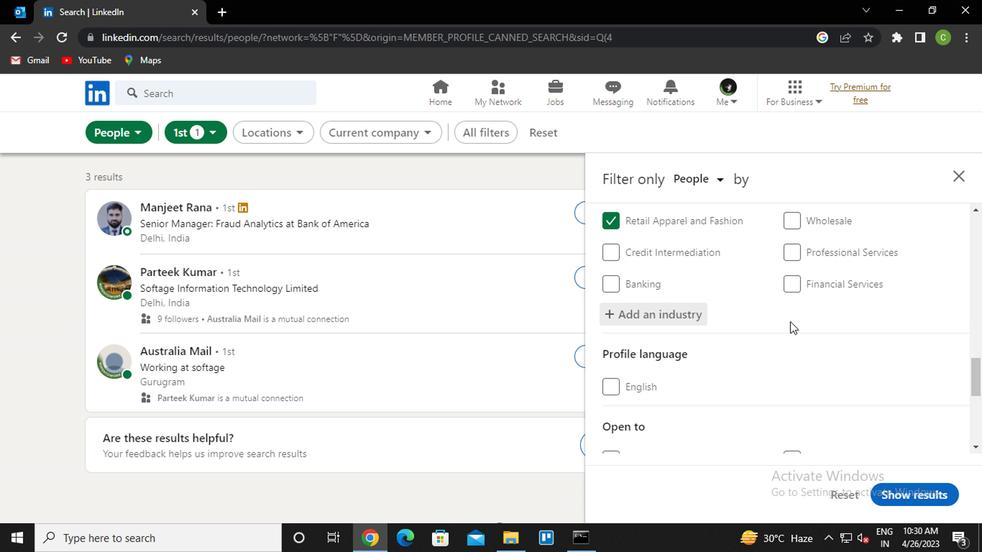 
Action: Mouse scrolled (786, 321) with delta (0, -1)
Screenshot: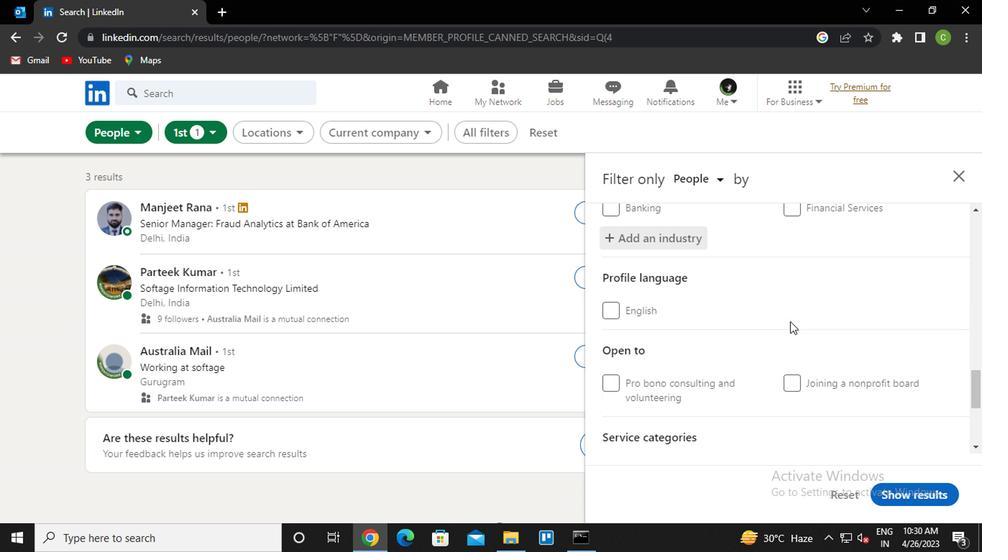 
Action: Mouse moved to (669, 340)
Screenshot: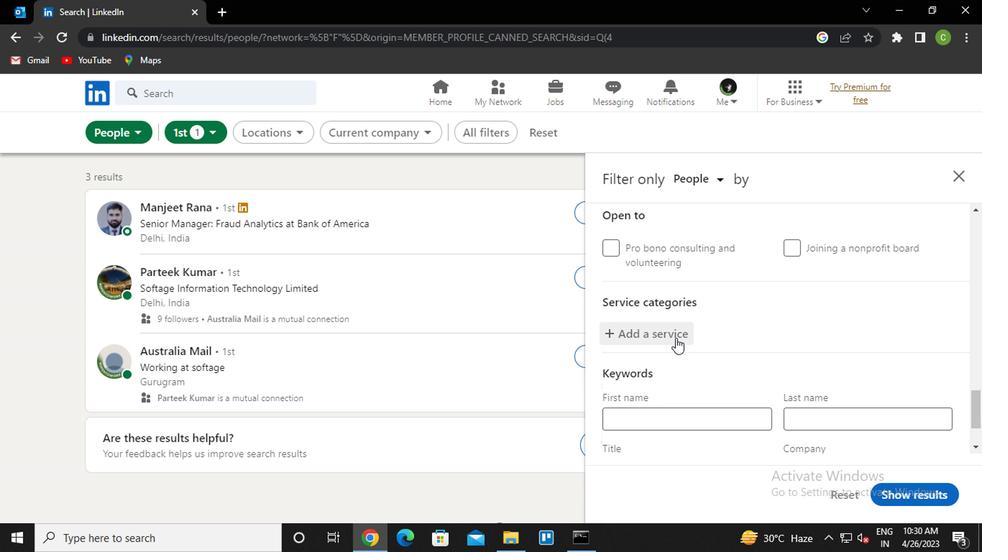 
Action: Mouse pressed left at (669, 340)
Screenshot: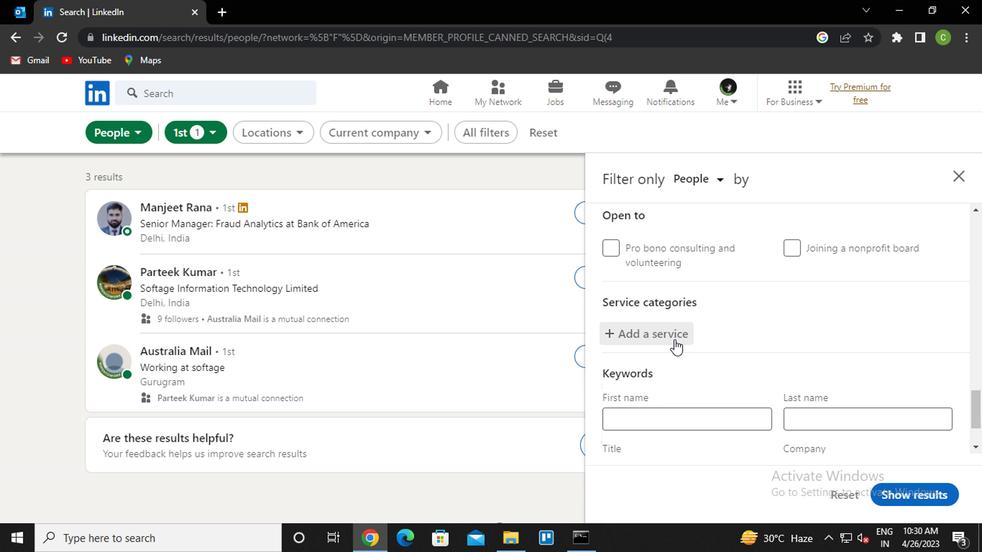 
Action: Mouse moved to (706, 356)
Screenshot: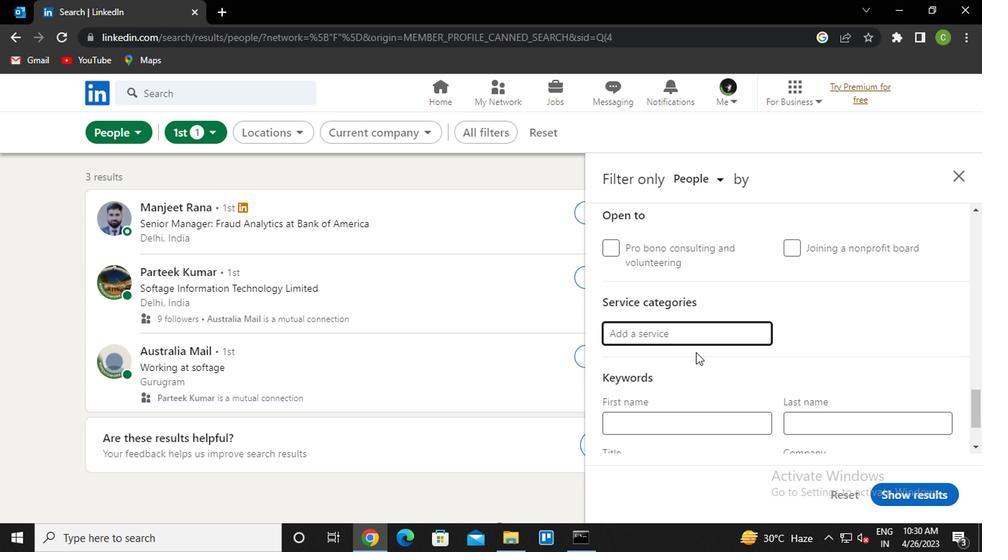 
Action: Key pressed <Key.caps_lock>n<Key.caps_lock>onprofit<Key.down><Key.down><Key.enter>
Screenshot: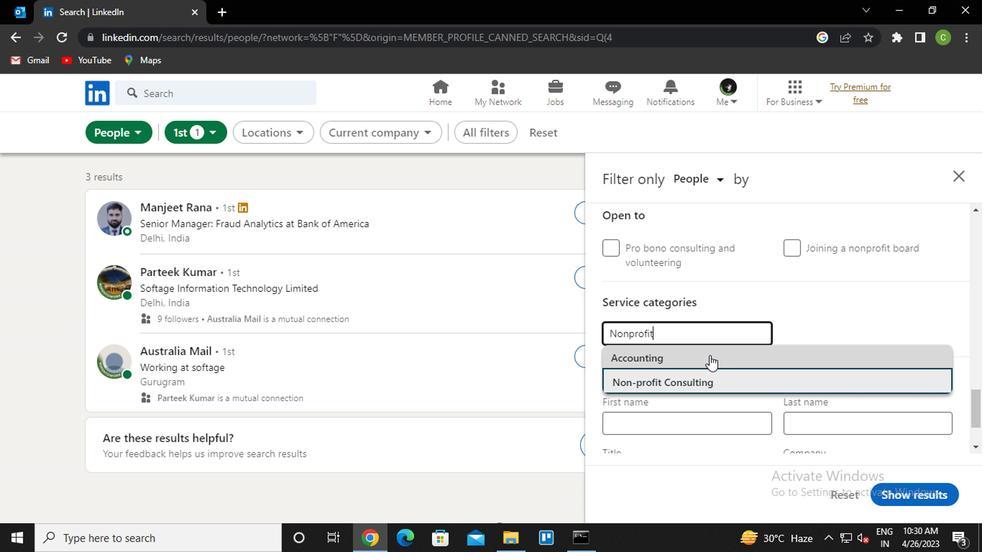 
Action: Mouse scrolled (706, 355) with delta (0, -1)
Screenshot: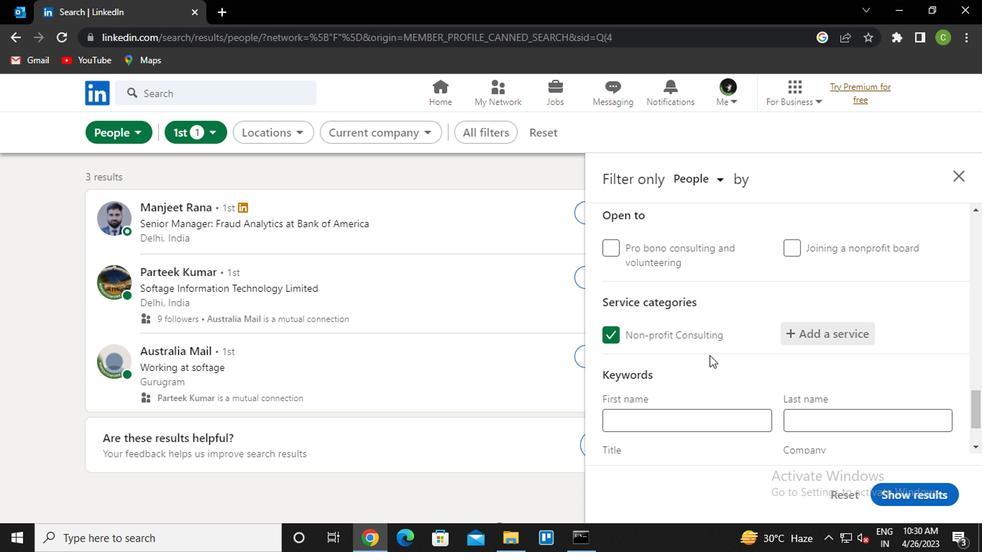 
Action: Mouse moved to (707, 356)
Screenshot: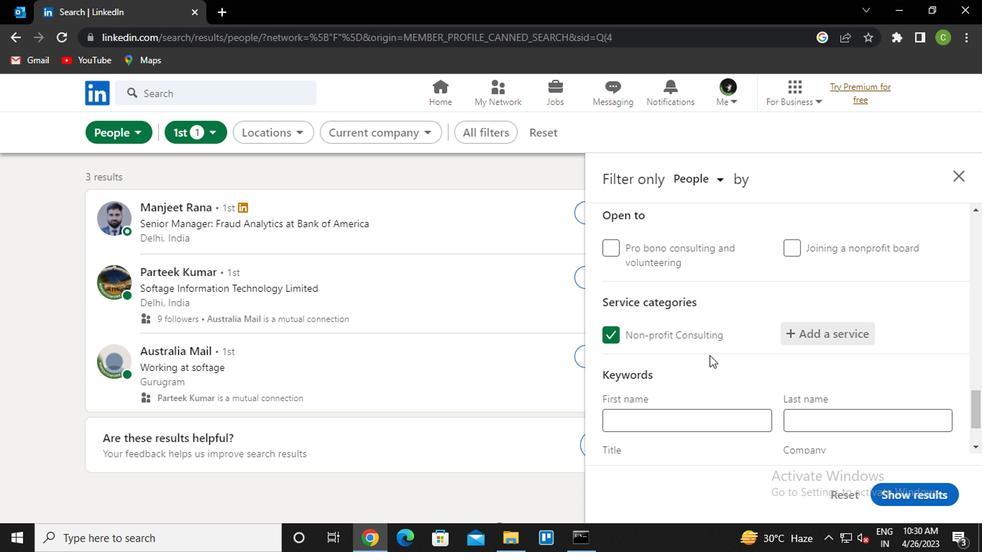 
Action: Mouse scrolled (707, 355) with delta (0, -1)
Screenshot: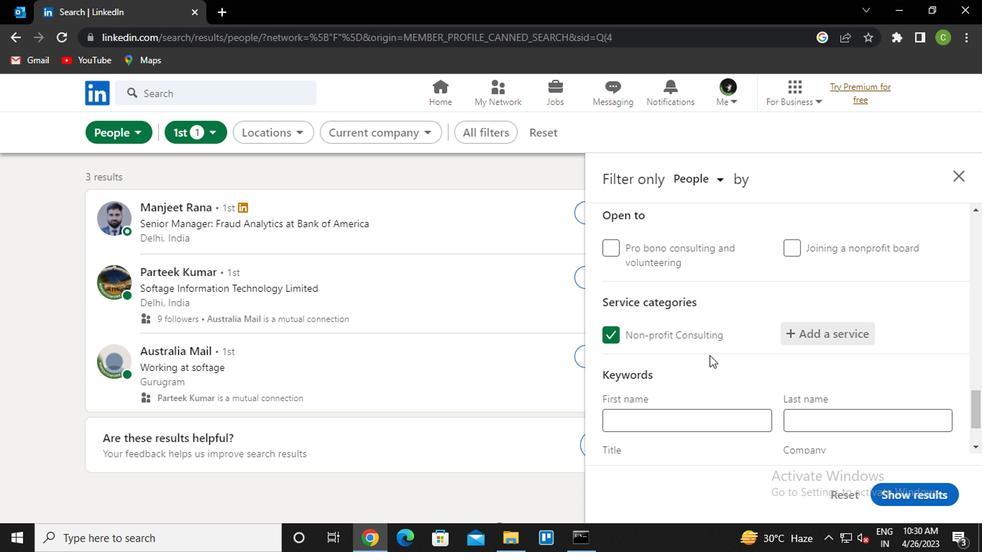 
Action: Mouse moved to (693, 391)
Screenshot: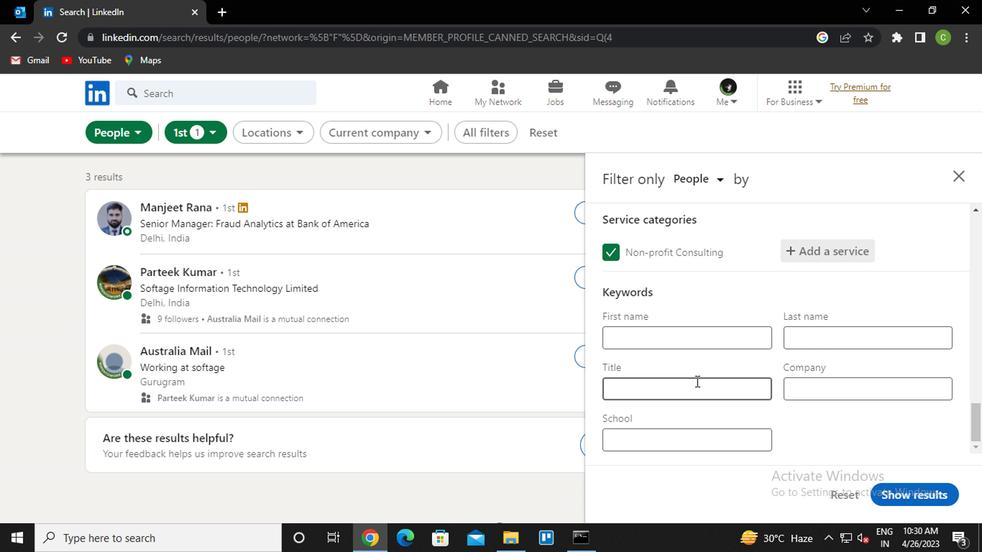 
Action: Mouse pressed left at (693, 391)
Screenshot: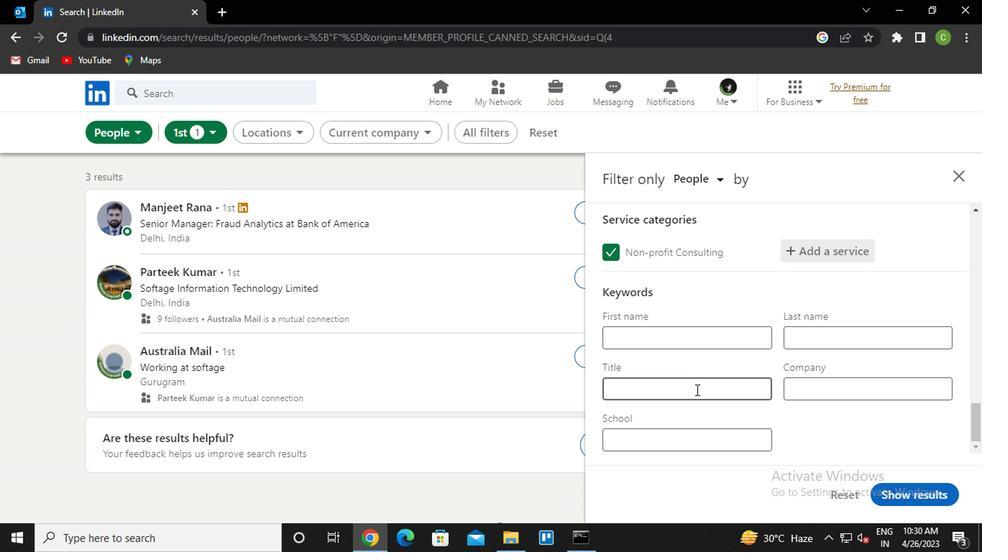 
Action: Key pressed <Key.caps_lock>c<Key.caps_lock>asino<Key.space><Key.caps_lock>h<Key.caps_lock>ost
Screenshot: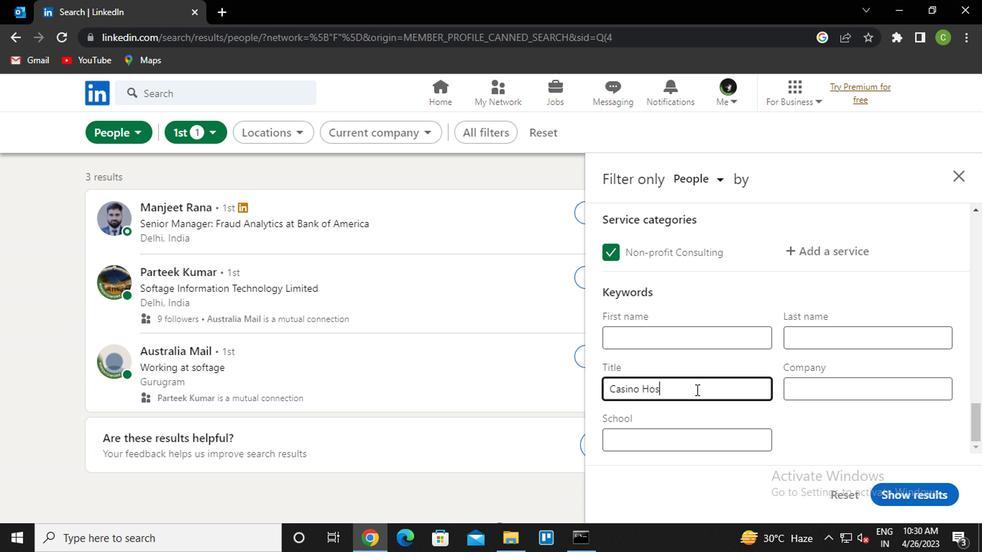 
Action: Mouse moved to (896, 488)
Screenshot: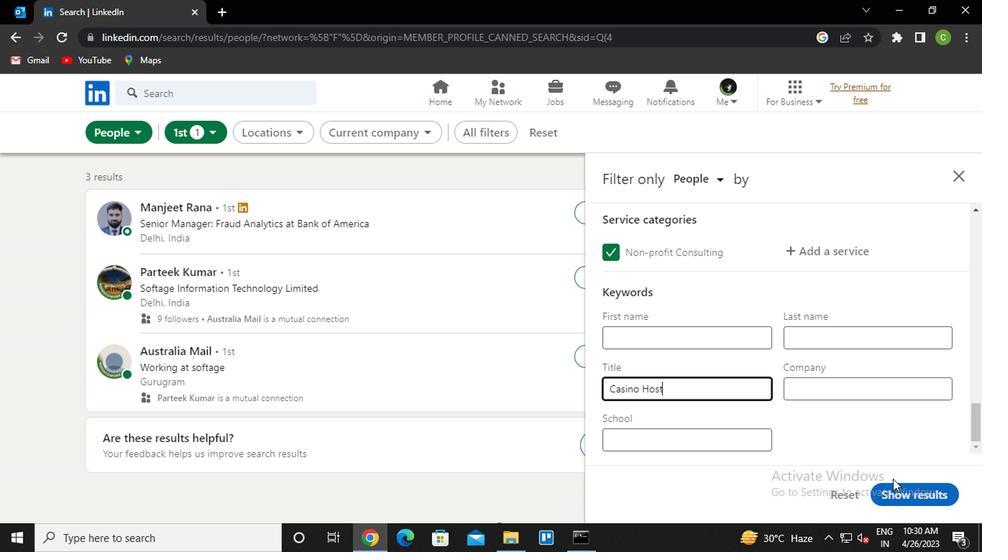 
Action: Mouse pressed left at (896, 488)
Screenshot: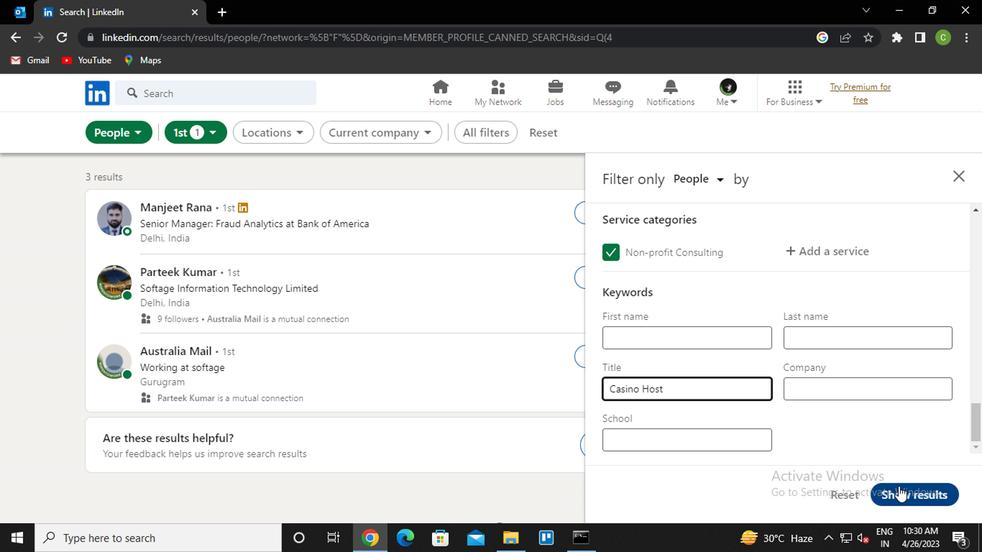 
Action: Mouse moved to (571, 428)
Screenshot: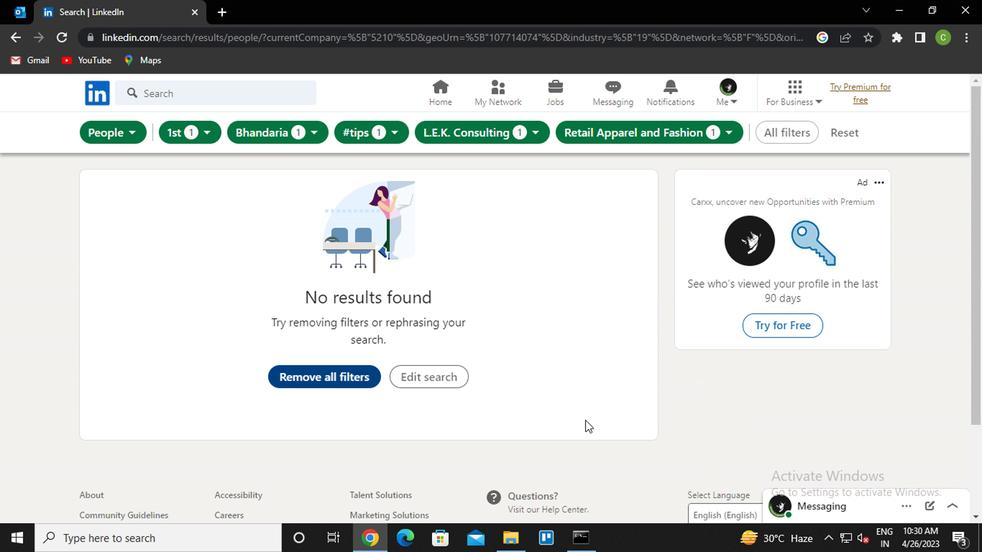 
